 Task: Open a blank sheet, save the file as Aeroplane.pptx Insert a picture of 'Aeroplane'with name  ' Aeroplane.png ' Change shape height to 6.5 select the picture and style 'double frame'with picture border color green
Action: Mouse moved to (259, 88)
Screenshot: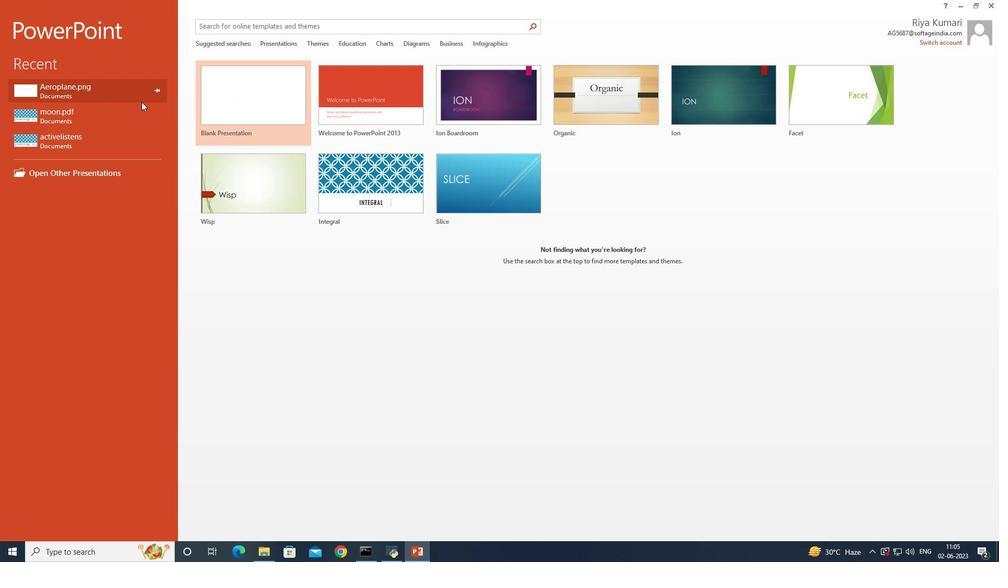 
Action: Mouse pressed left at (259, 88)
Screenshot: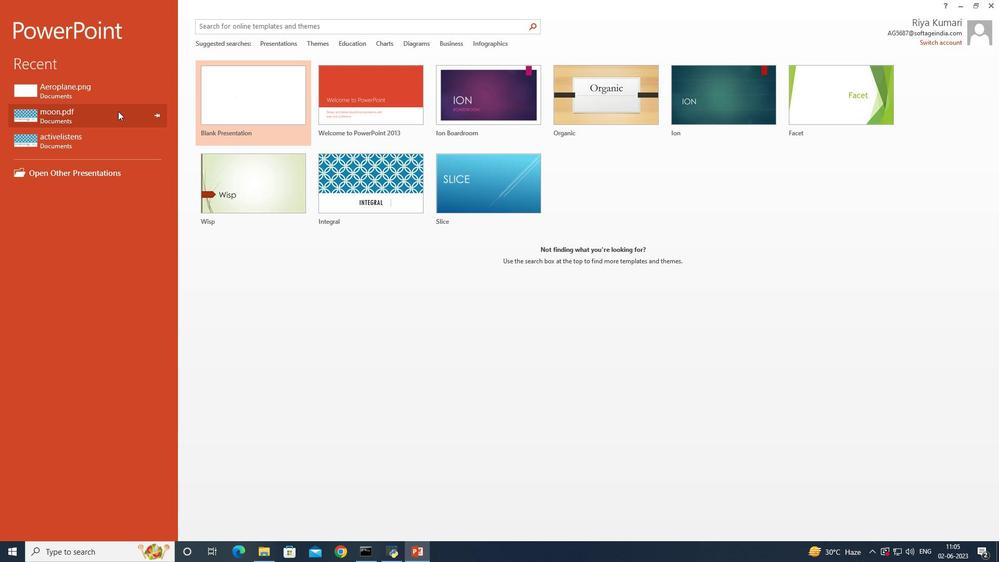 
Action: Mouse moved to (98, 53)
Screenshot: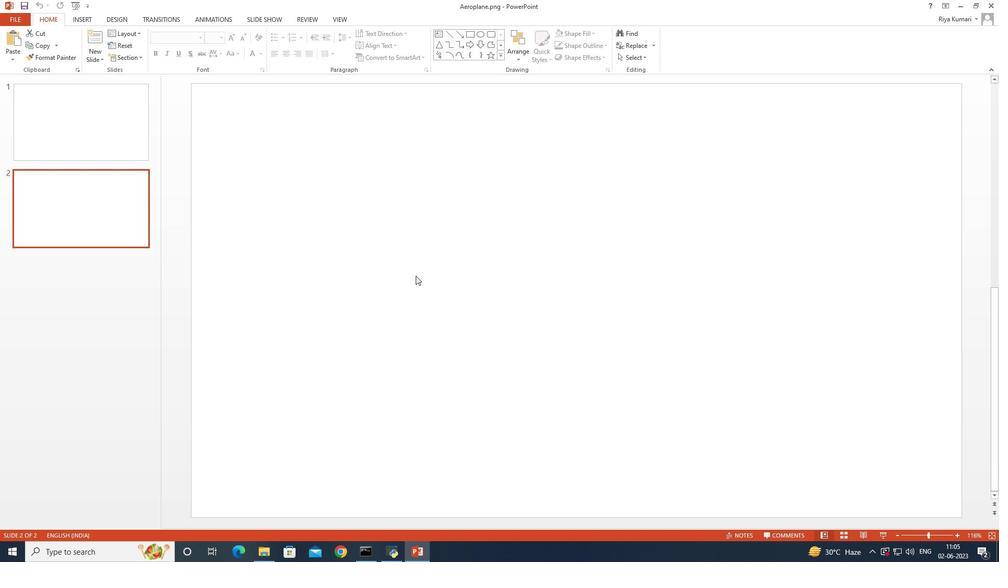 
Action: Mouse pressed left at (98, 53)
Screenshot: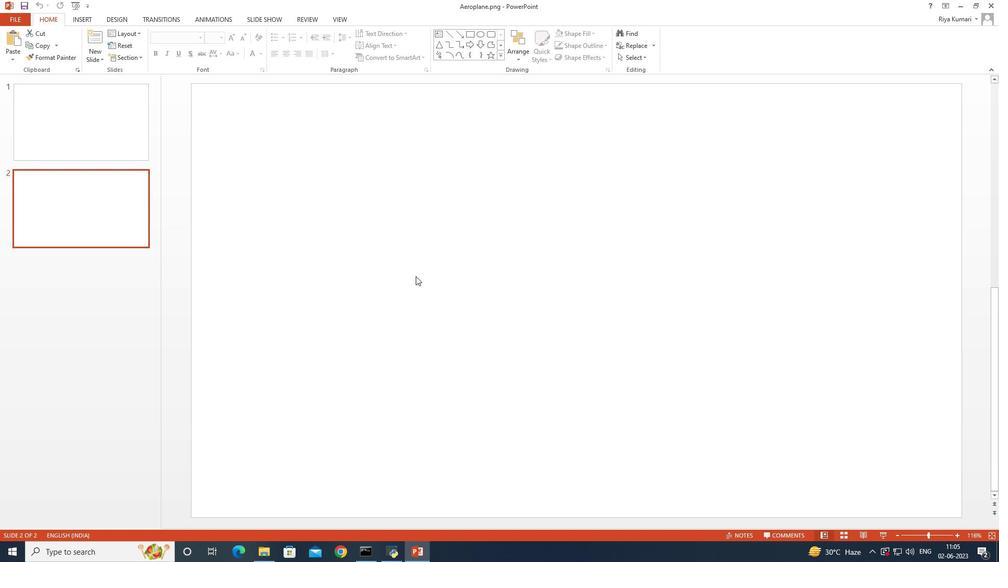 
Action: Mouse moved to (118, 187)
Screenshot: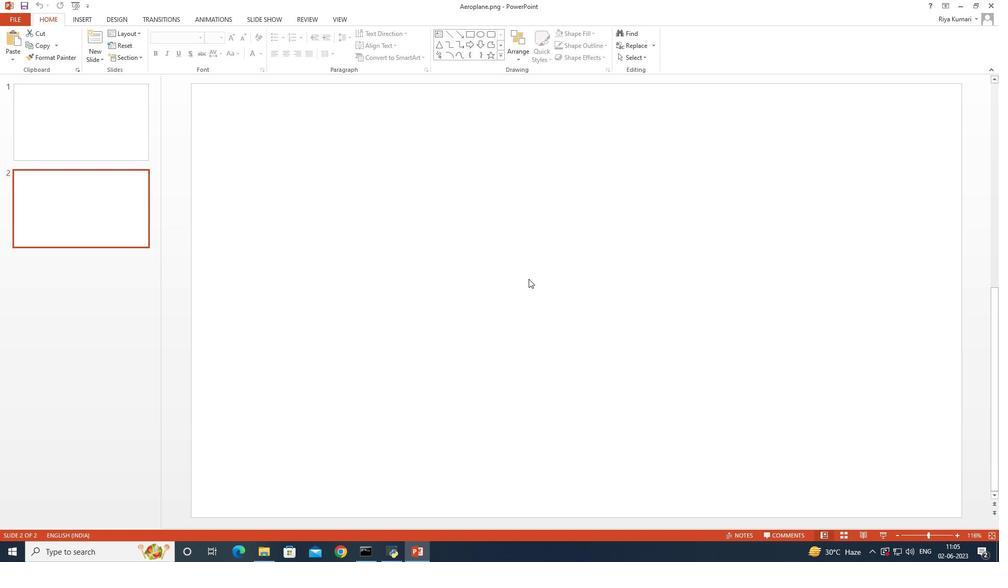 
Action: Mouse pressed left at (118, 187)
Screenshot: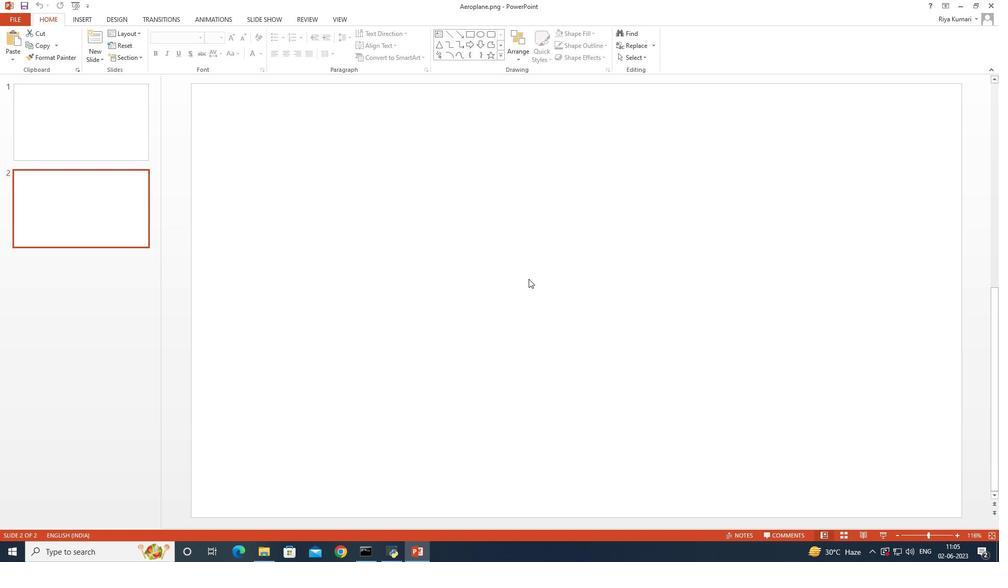 
Action: Mouse moved to (330, 167)
Screenshot: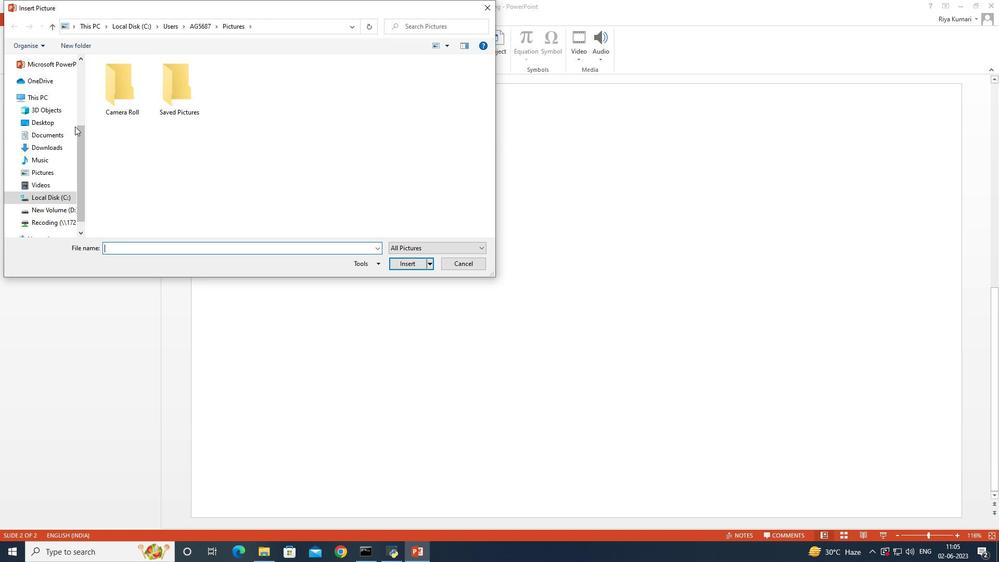 
Action: Key pressed ctrl+S
Screenshot: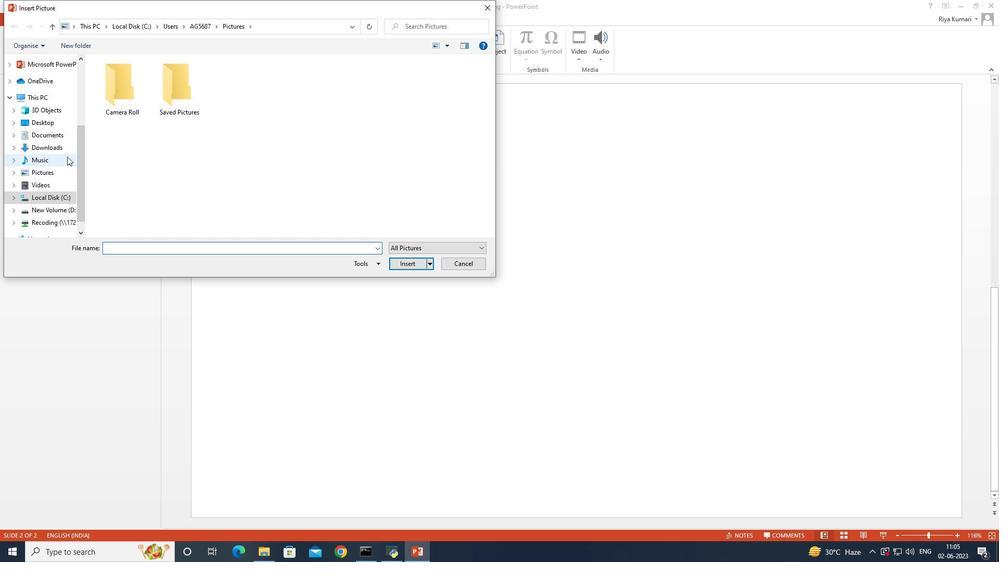 
Action: Mouse moved to (268, 111)
Screenshot: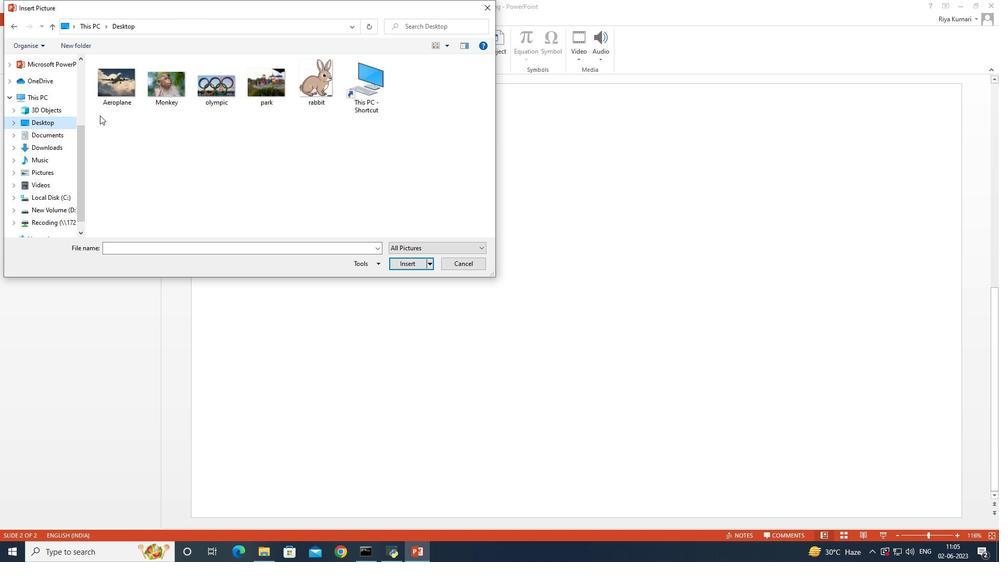 
Action: Mouse pressed left at (268, 111)
Screenshot: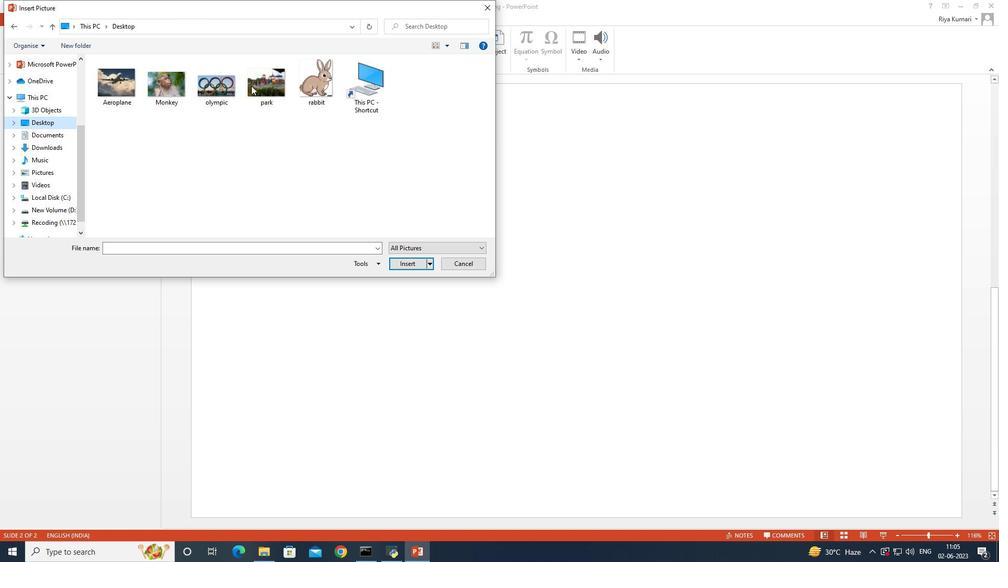 
Action: Mouse moved to (275, 171)
Screenshot: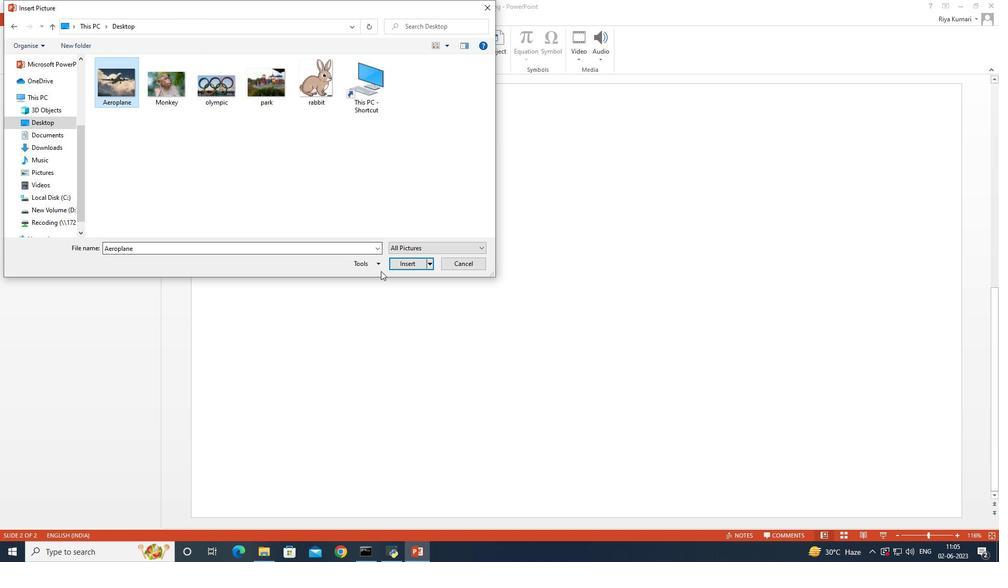 
Action: Key pressed <Key.shift>Aeroplane.png<Key.enter>
Screenshot: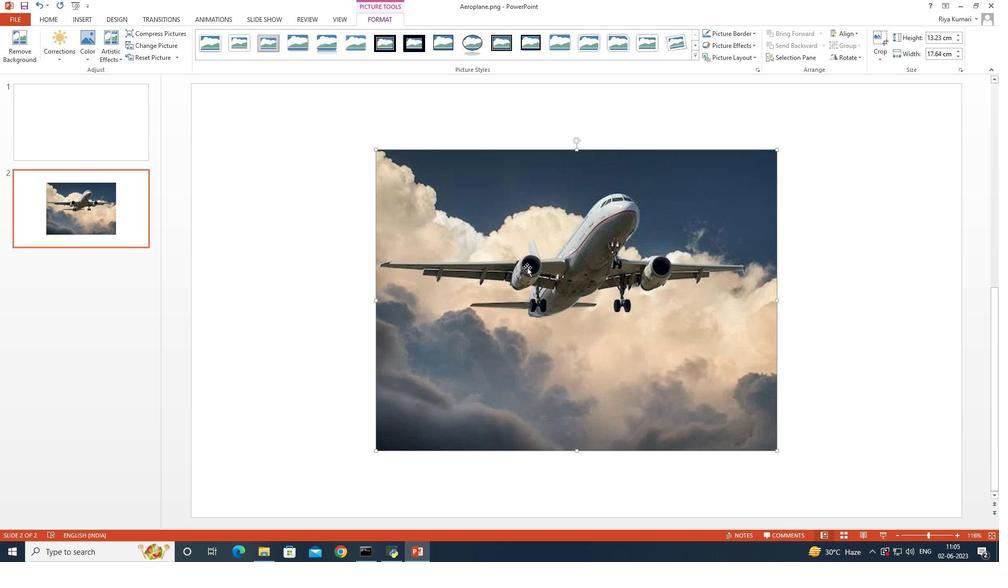 
Action: Mouse moved to (334, 550)
Screenshot: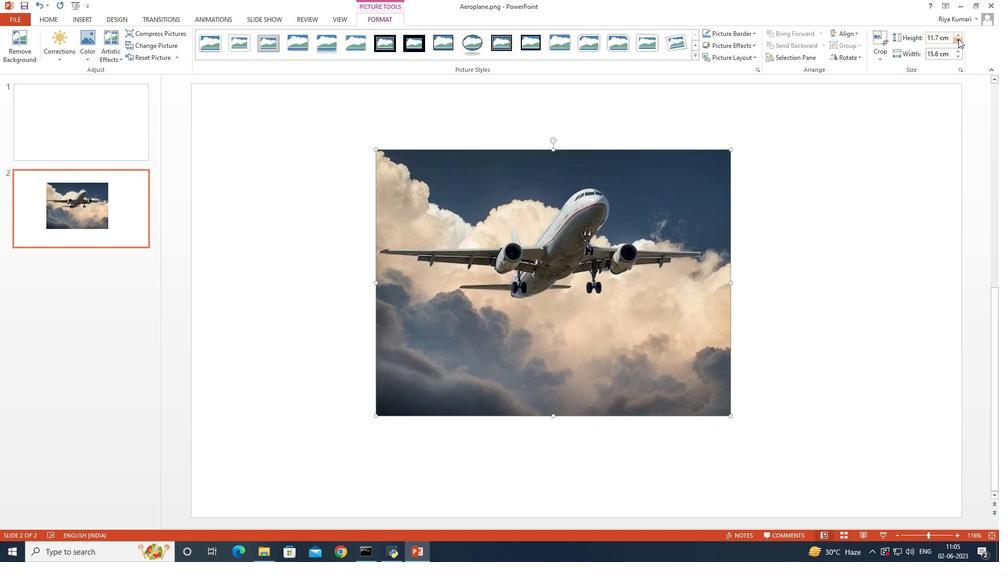 
Action: Mouse pressed left at (334, 550)
Screenshot: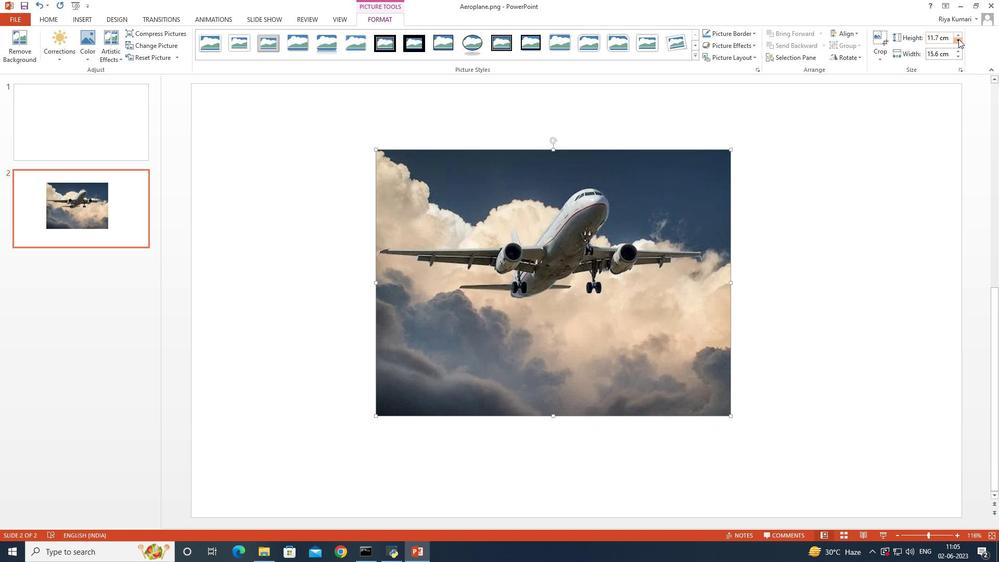 
Action: Mouse moved to (376, 316)
Screenshot: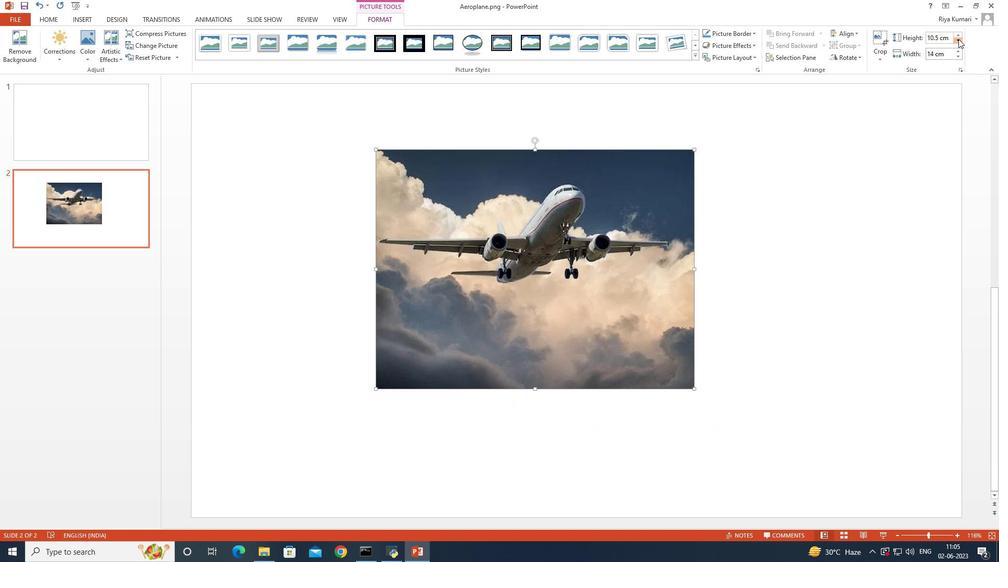 
Action: Mouse pressed left at (376, 316)
Screenshot: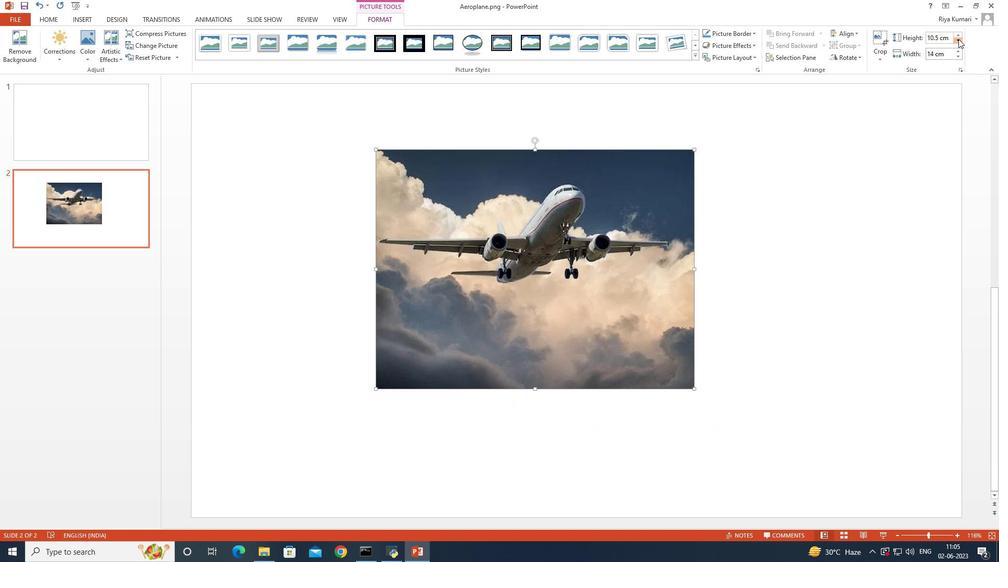 
Action: Mouse moved to (192, 22)
Screenshot: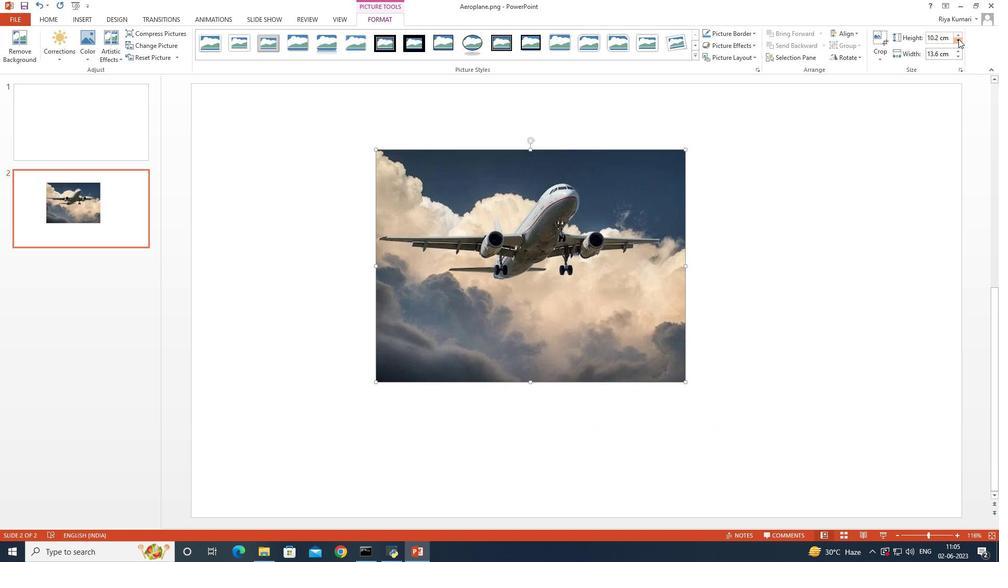 
Action: Mouse pressed left at (192, 22)
Screenshot: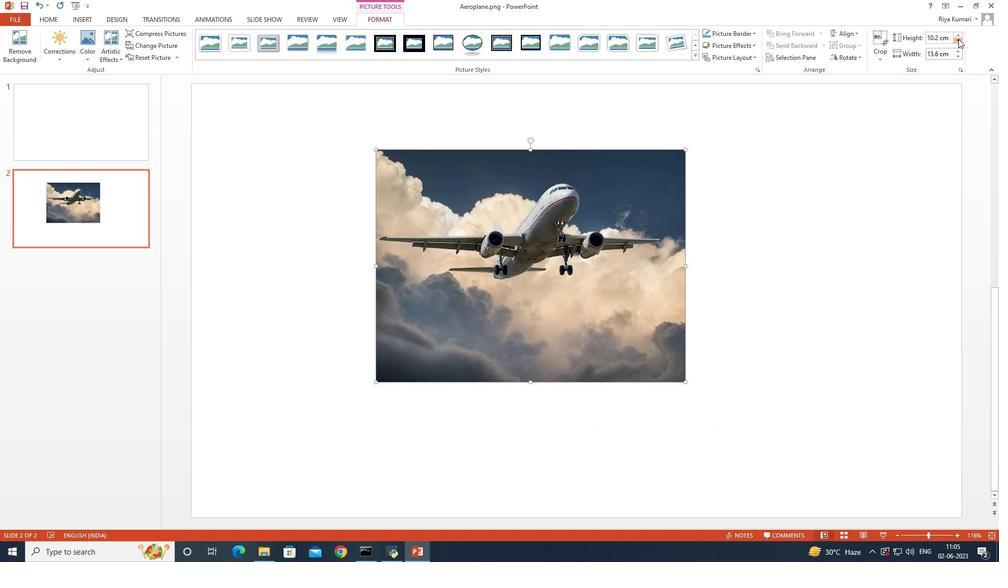 
Action: Mouse moved to (195, 24)
Screenshot: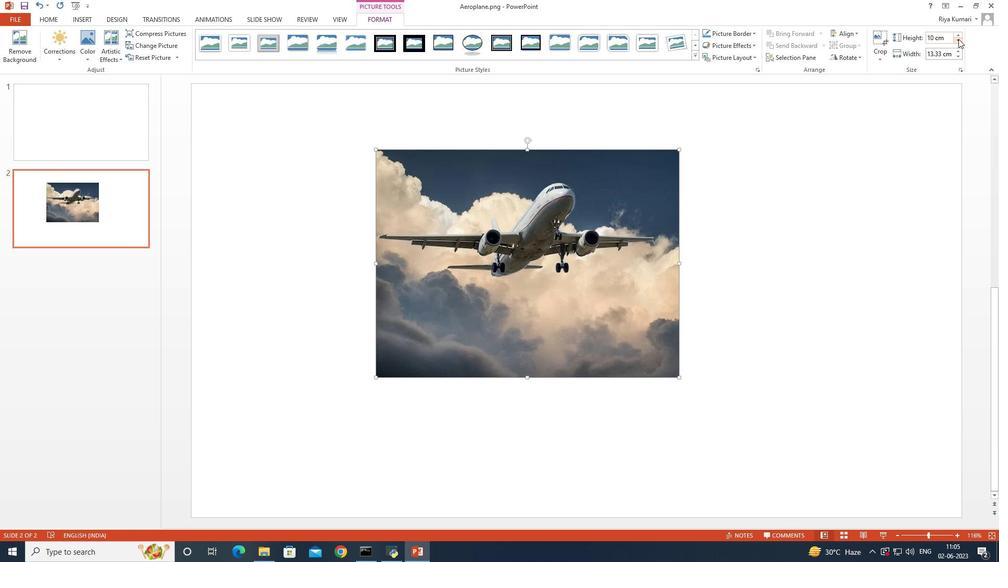 
Action: Key pressed <Key.shift>Aer
Screenshot: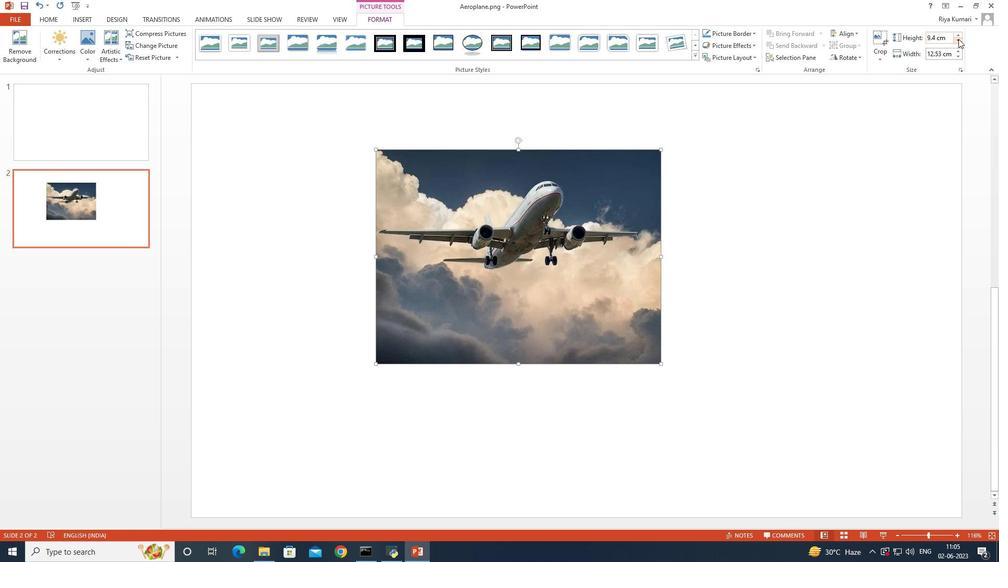 
Action: Mouse moved to (112, 90)
Screenshot: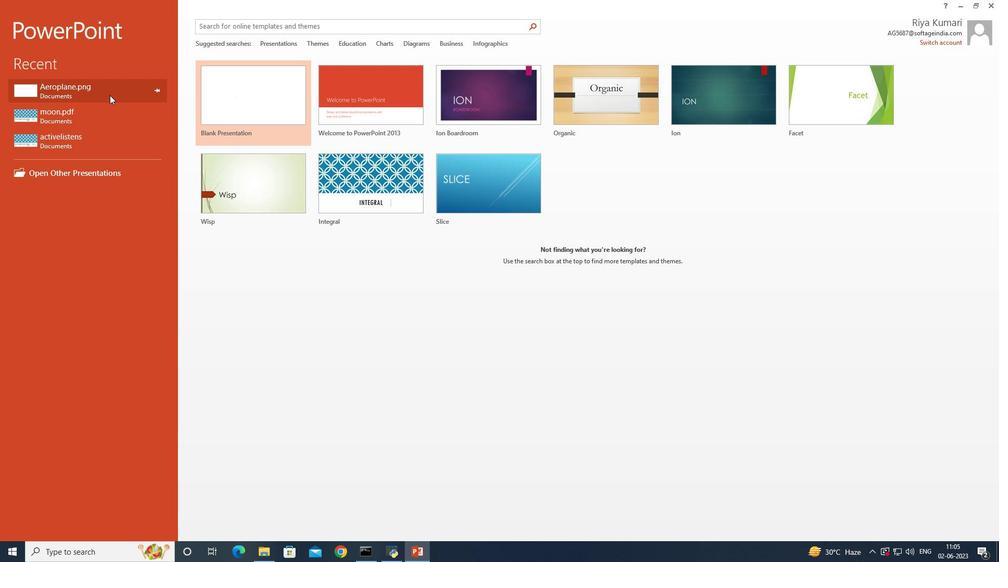 
Action: Mouse pressed left at (112, 90)
Screenshot: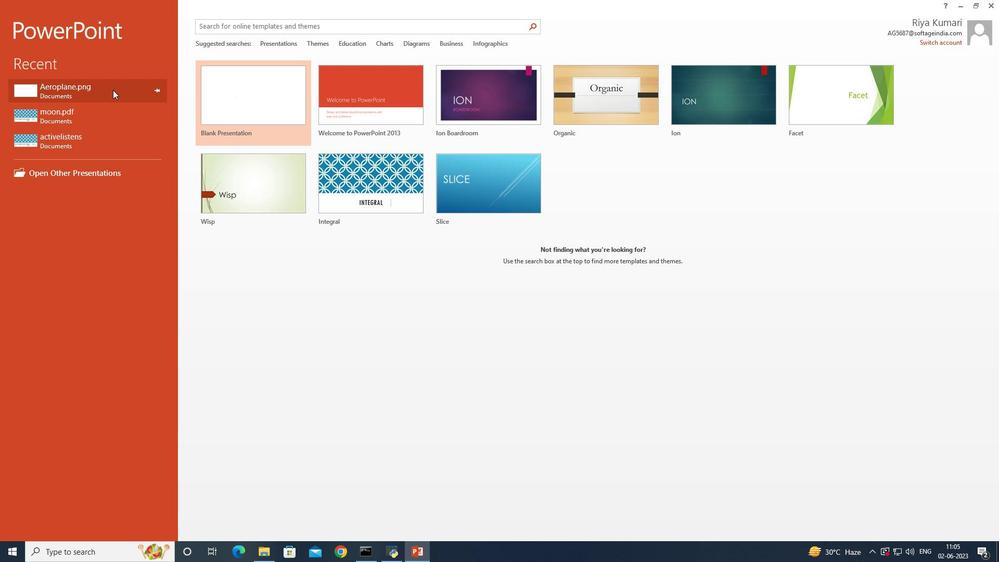 
Action: Mouse moved to (82, 187)
Screenshot: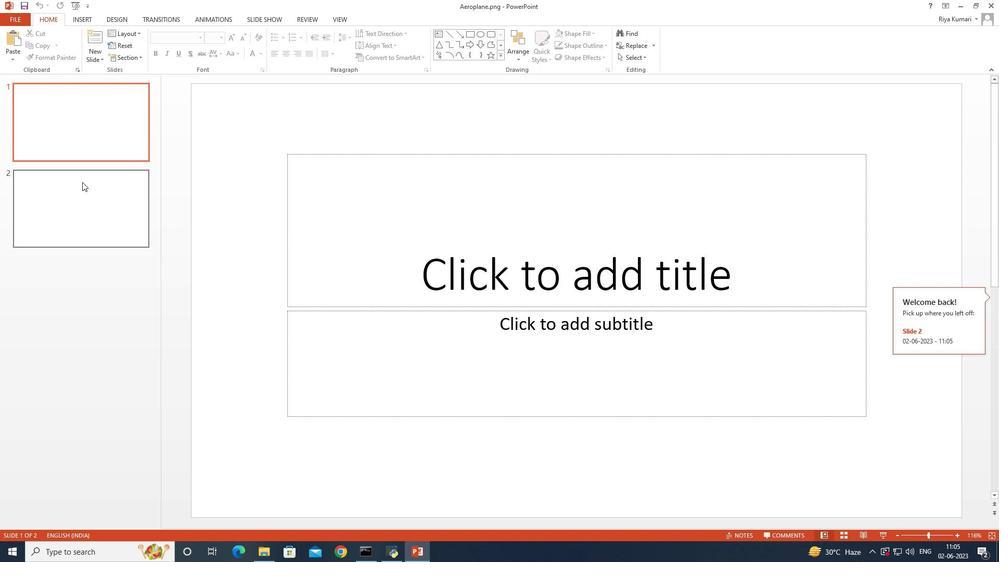
Action: Mouse pressed left at (82, 187)
Screenshot: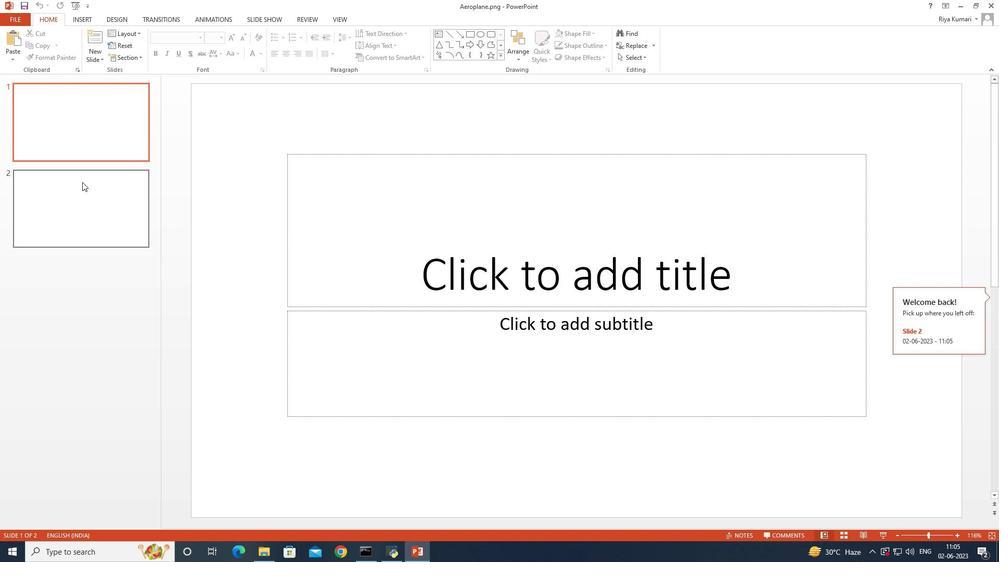 
Action: Mouse moved to (81, 22)
Screenshot: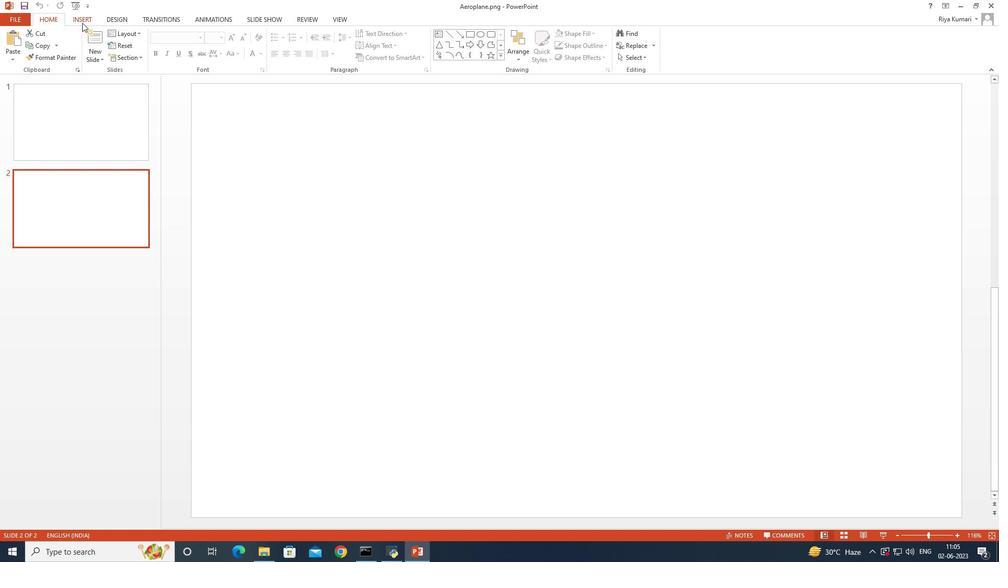 
Action: Mouse pressed left at (81, 22)
Screenshot: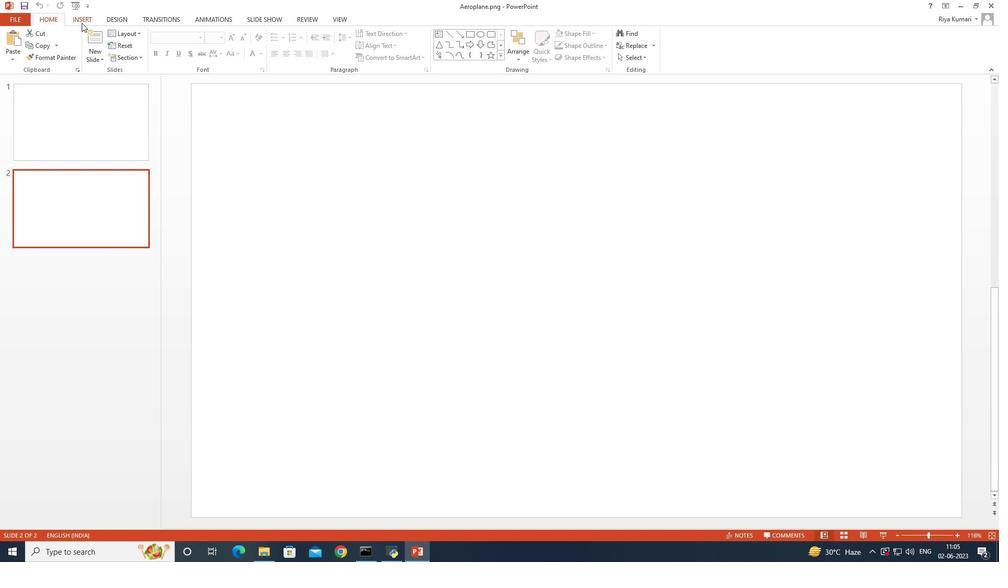 
Action: Mouse moved to (74, 50)
Screenshot: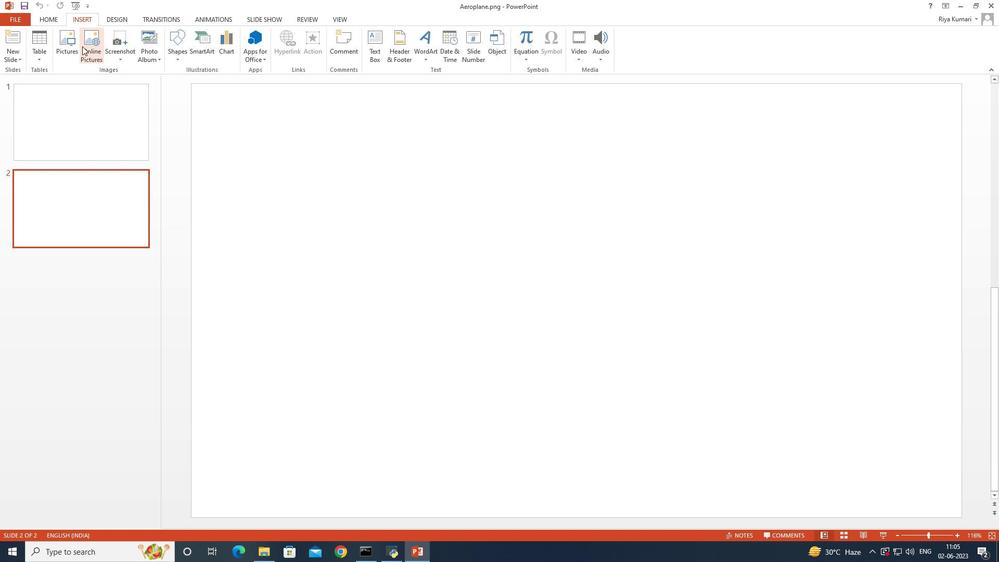 
Action: Mouse pressed left at (74, 50)
Screenshot: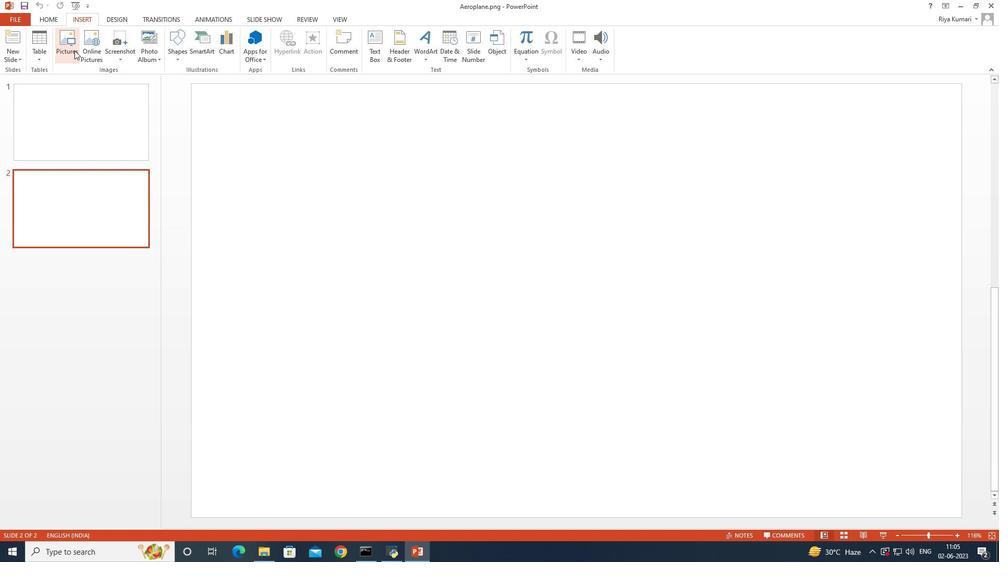 
Action: Mouse moved to (53, 123)
Screenshot: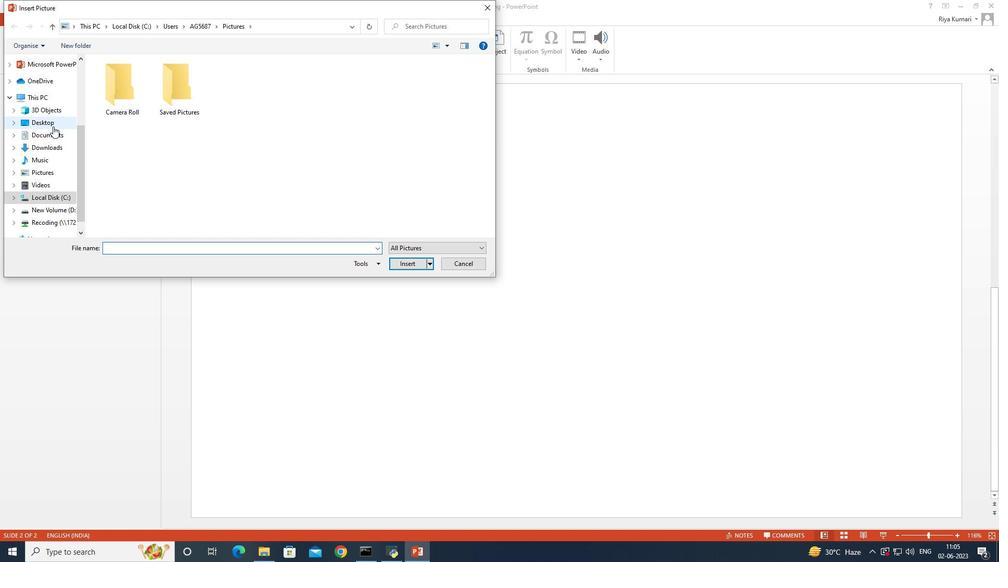 
Action: Mouse pressed left at (53, 123)
Screenshot: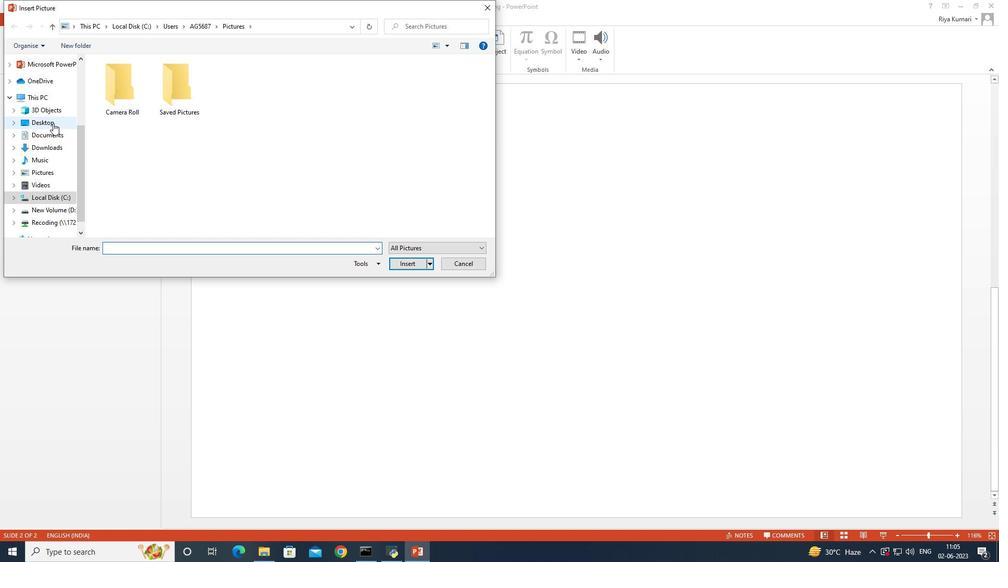 
Action: Mouse moved to (129, 90)
Screenshot: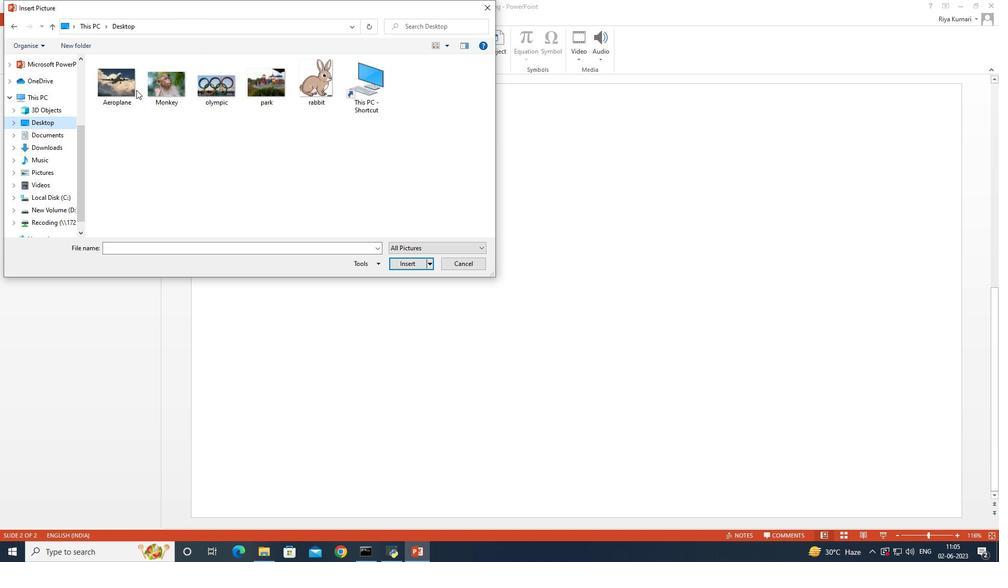 
Action: Mouse pressed left at (129, 90)
Screenshot: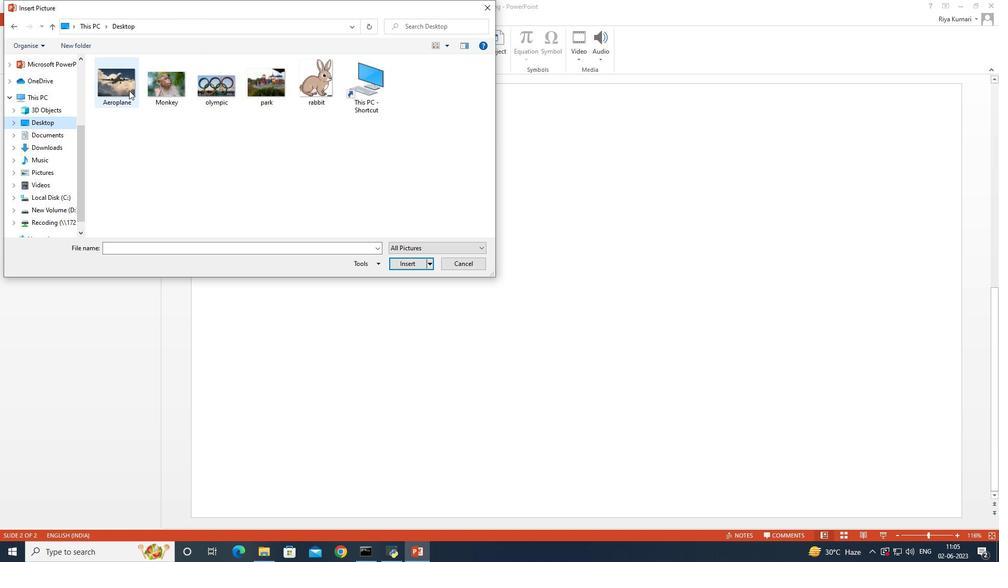 
Action: Mouse moved to (414, 263)
Screenshot: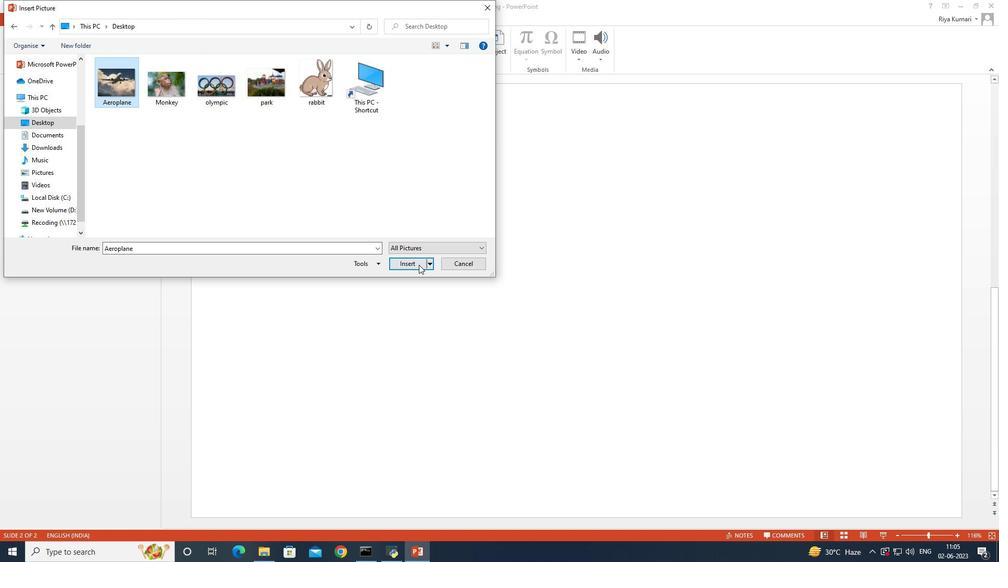 
Action: Mouse pressed left at (414, 263)
Screenshot: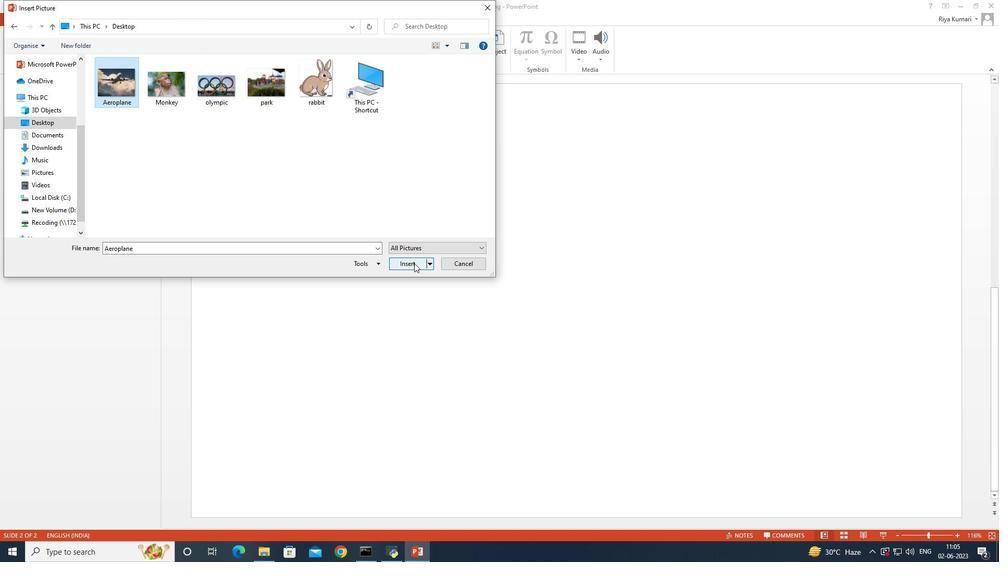 
Action: Mouse moved to (535, 269)
Screenshot: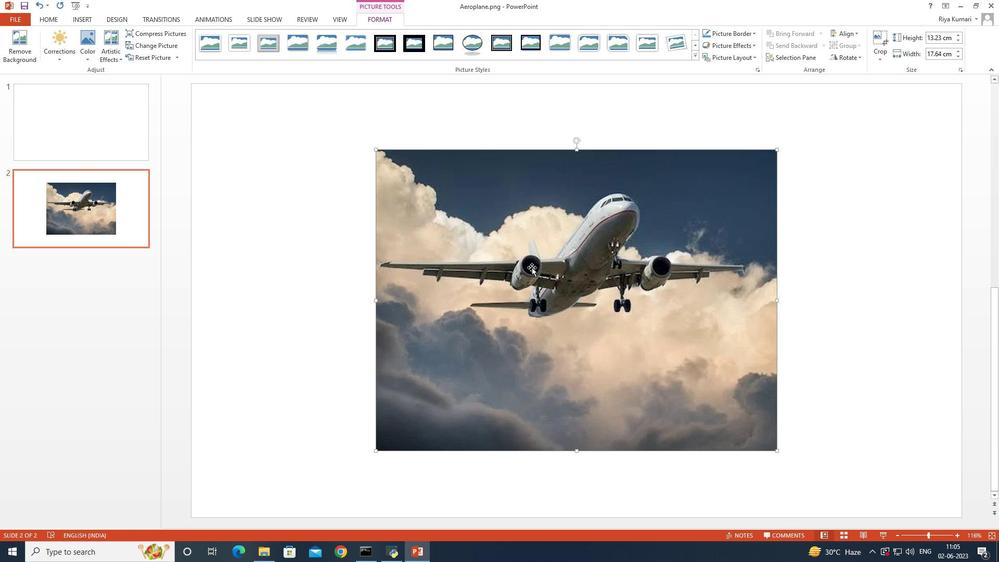 
Action: Mouse pressed left at (535, 269)
Screenshot: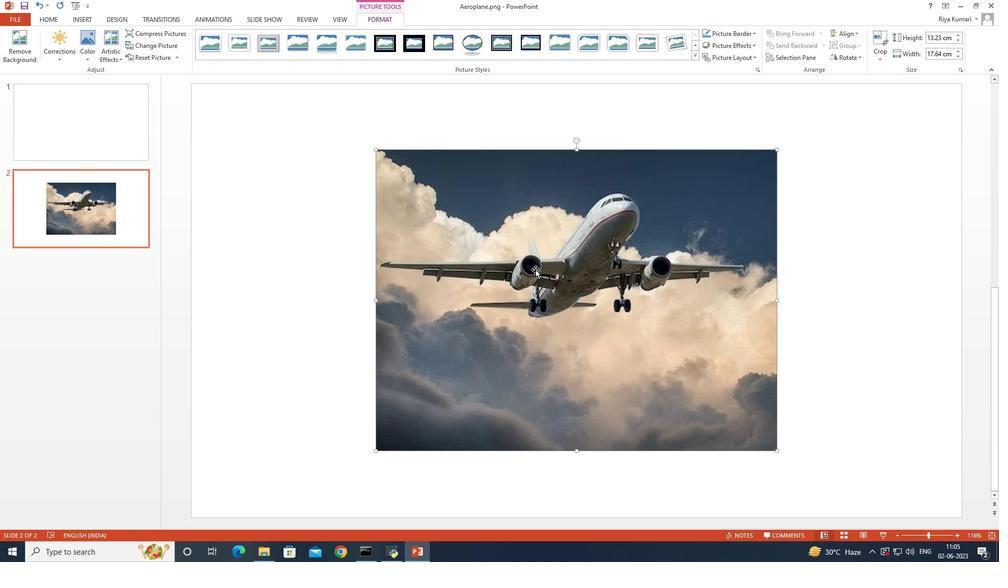 
Action: Mouse moved to (958, 39)
Screenshot: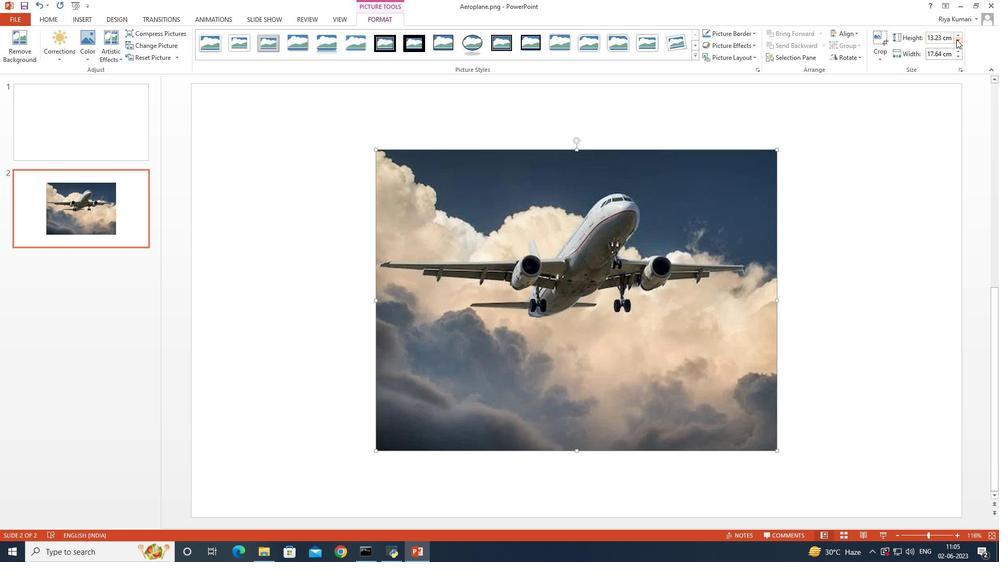 
Action: Mouse pressed left at (958, 39)
Screenshot: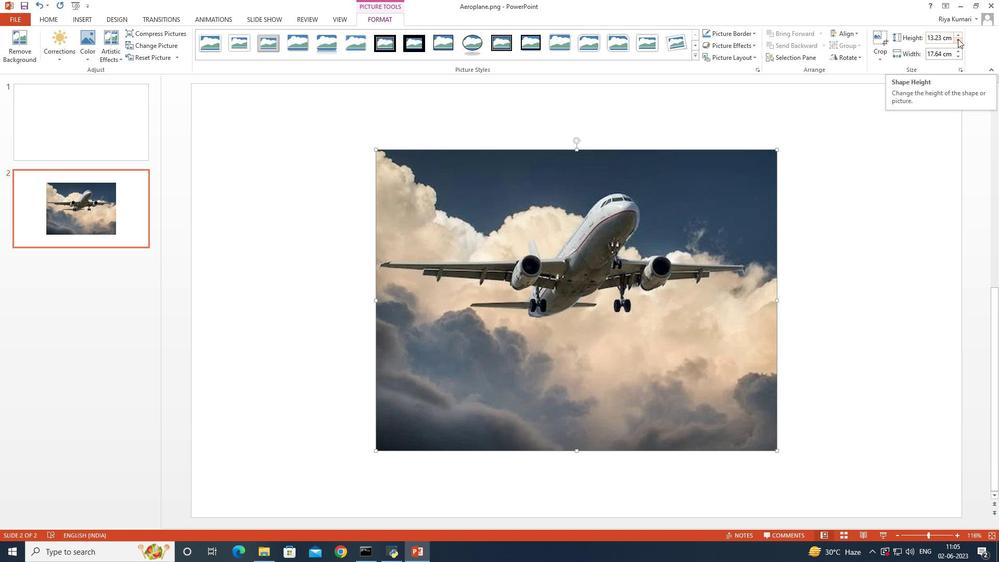 
Action: Mouse pressed left at (958, 39)
Screenshot: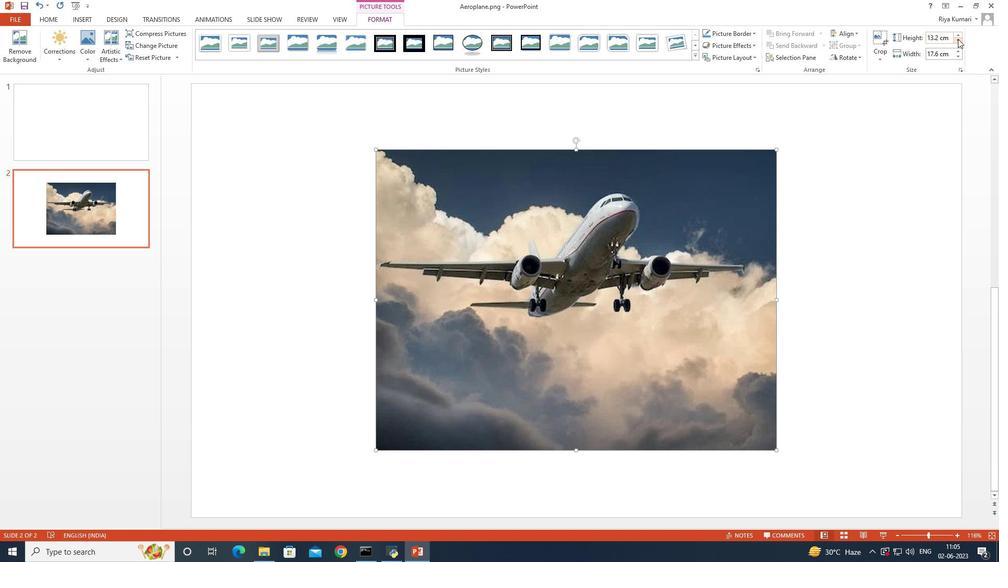 
Action: Mouse pressed left at (958, 39)
Screenshot: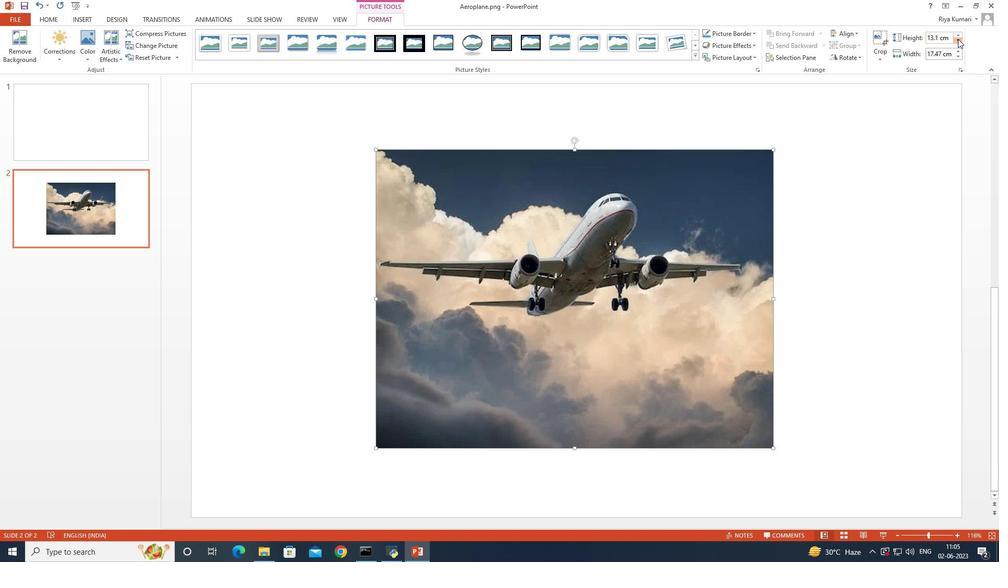 
Action: Mouse pressed left at (958, 39)
Screenshot: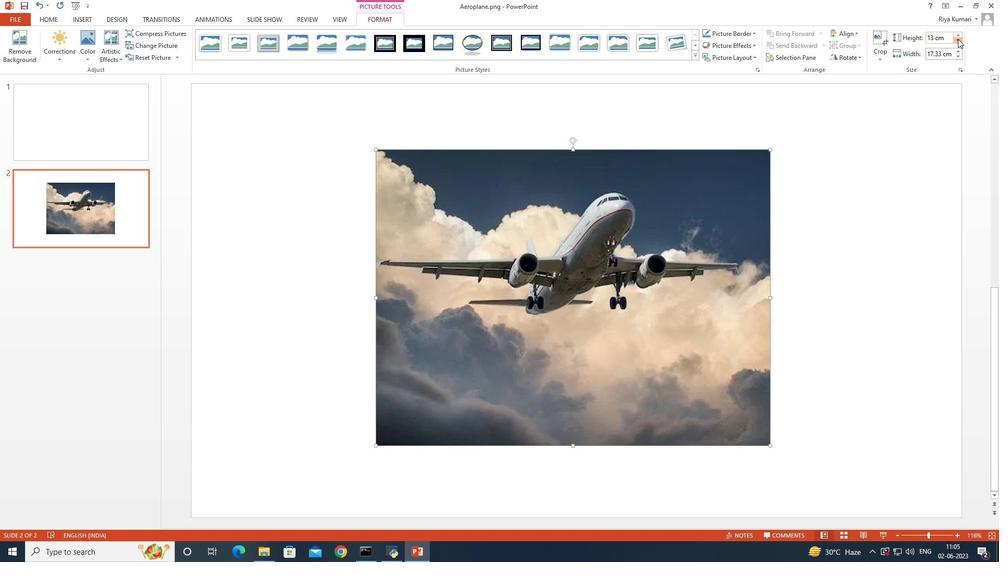 
Action: Mouse pressed left at (958, 39)
Screenshot: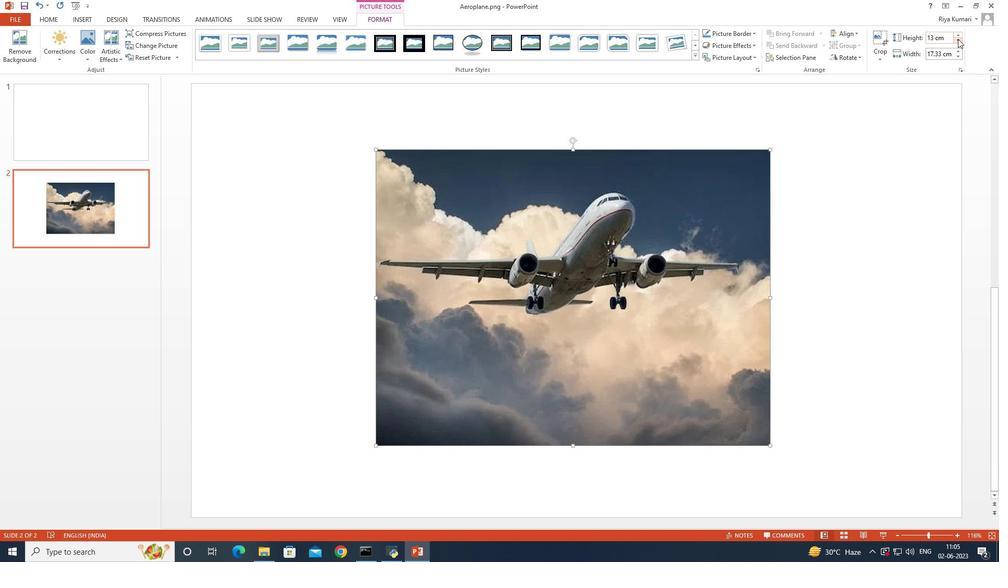 
Action: Mouse pressed left at (958, 39)
Screenshot: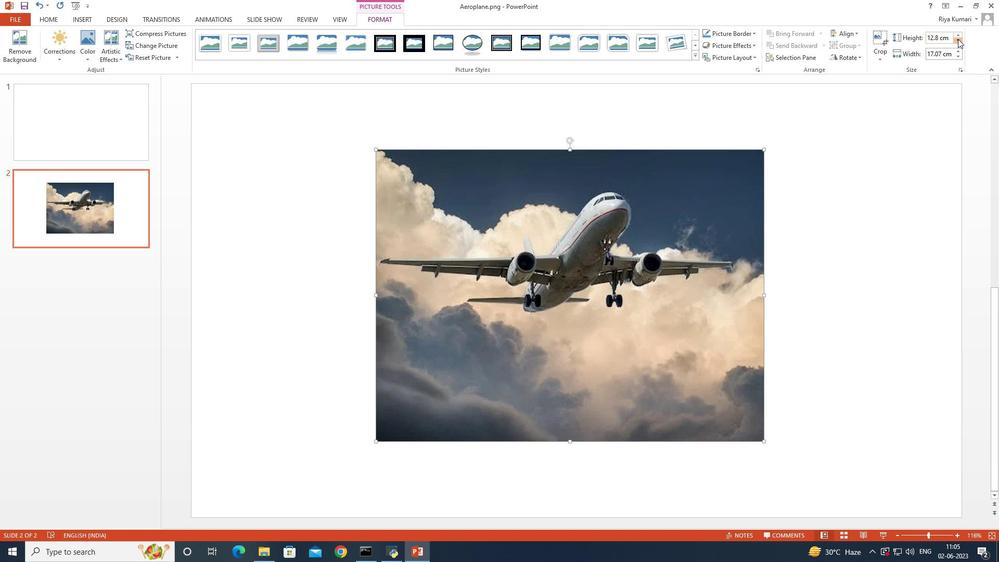 
Action: Mouse pressed left at (958, 39)
Screenshot: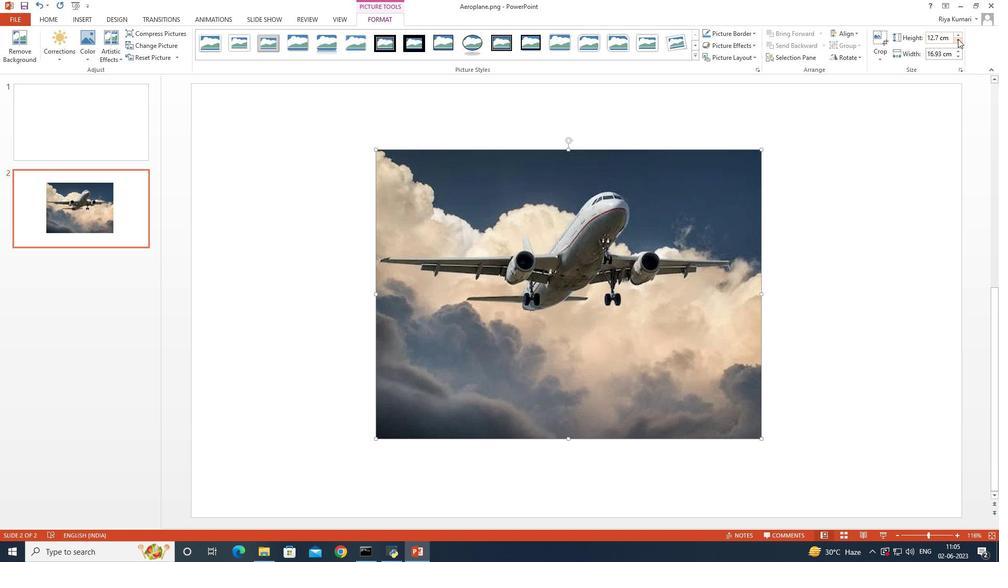 
Action: Mouse pressed left at (958, 39)
Screenshot: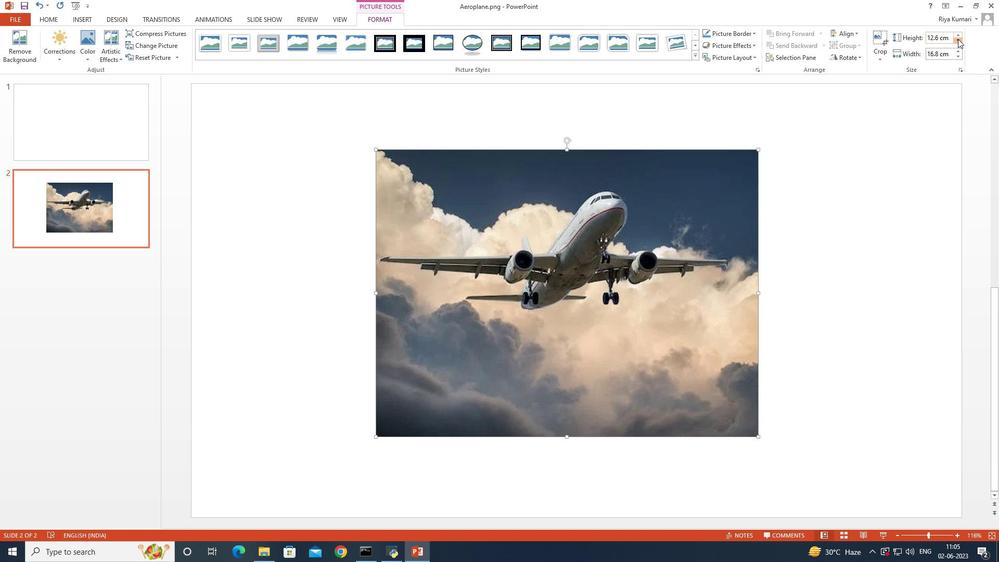 
Action: Mouse pressed left at (958, 39)
Screenshot: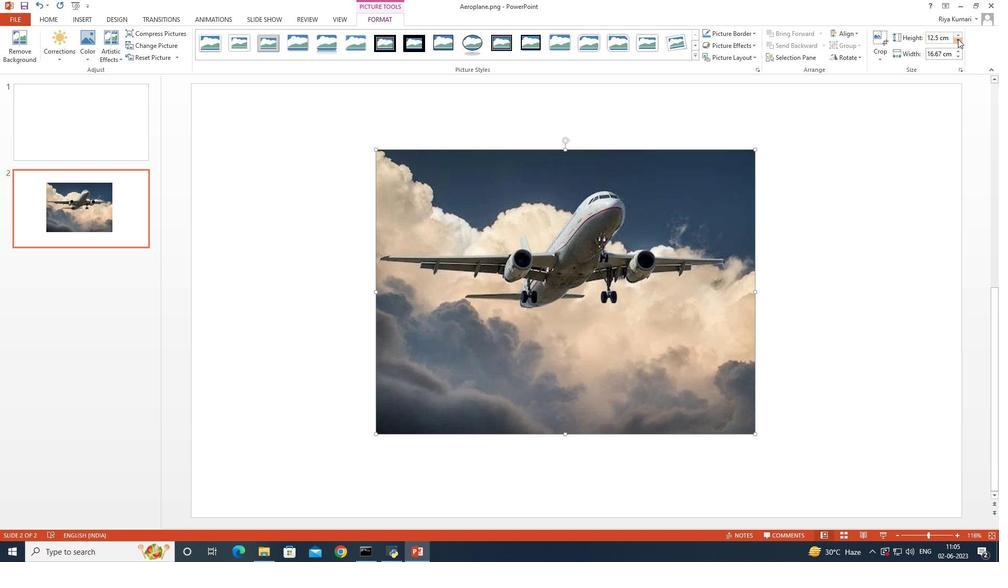 
Action: Mouse moved to (959, 39)
Screenshot: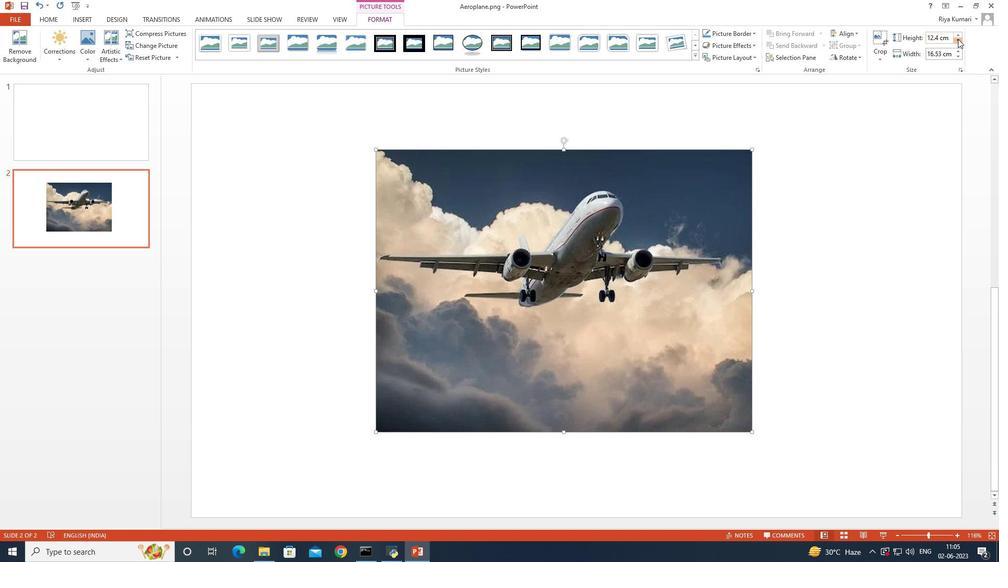 
Action: Mouse pressed left at (959, 39)
Screenshot: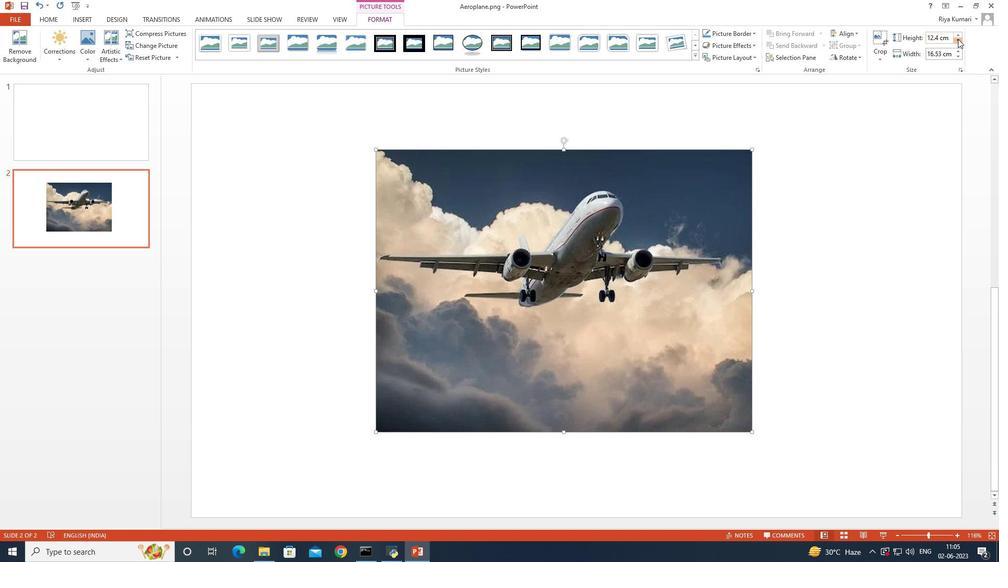 
Action: Mouse pressed left at (959, 39)
Screenshot: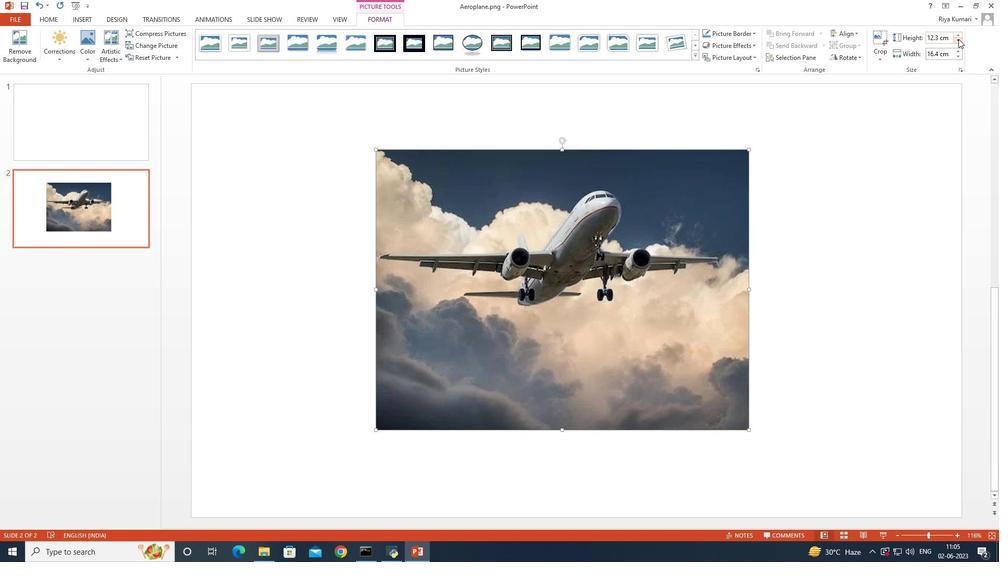 
Action: Mouse pressed left at (959, 39)
Screenshot: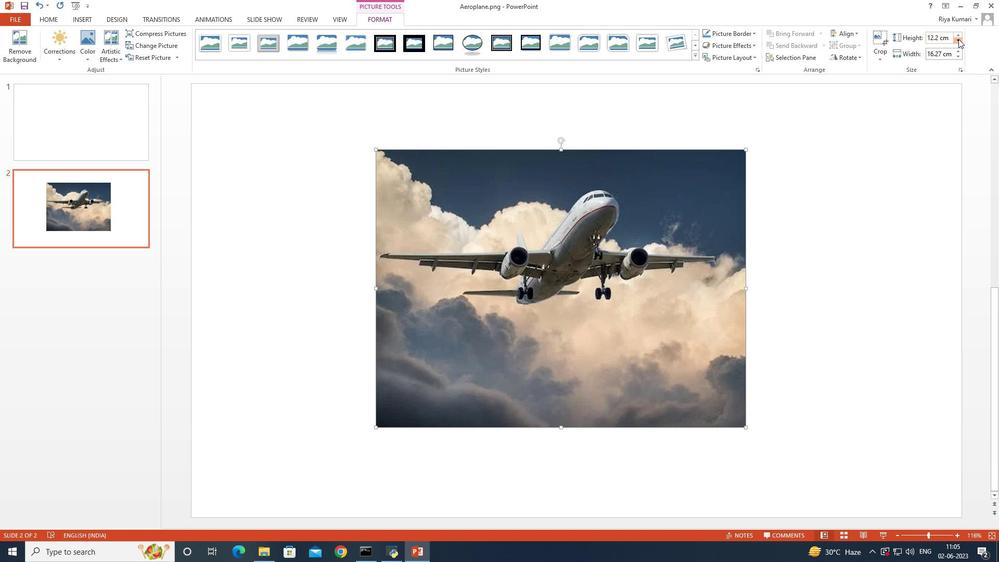 
Action: Mouse pressed left at (959, 39)
Screenshot: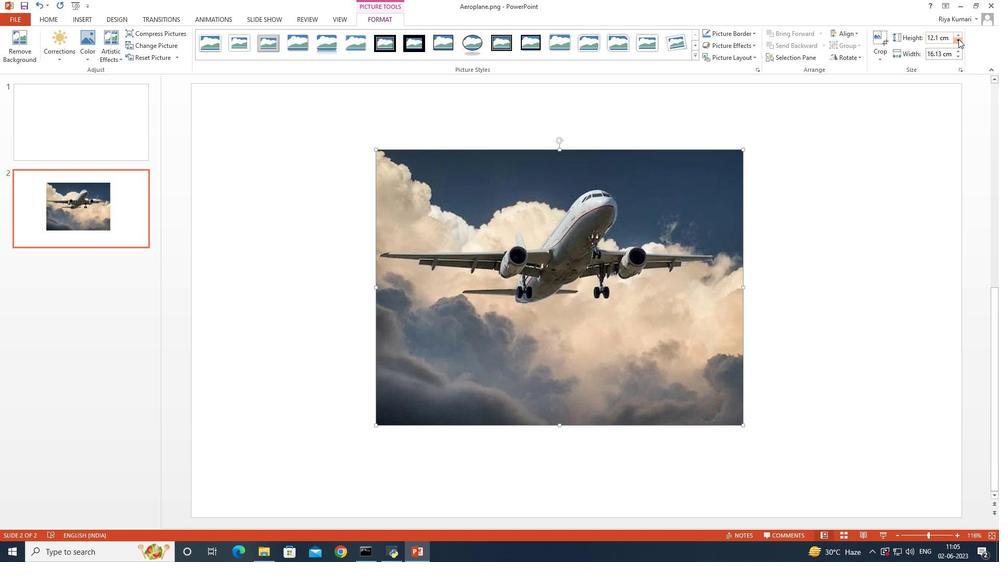 
Action: Mouse pressed left at (959, 39)
Screenshot: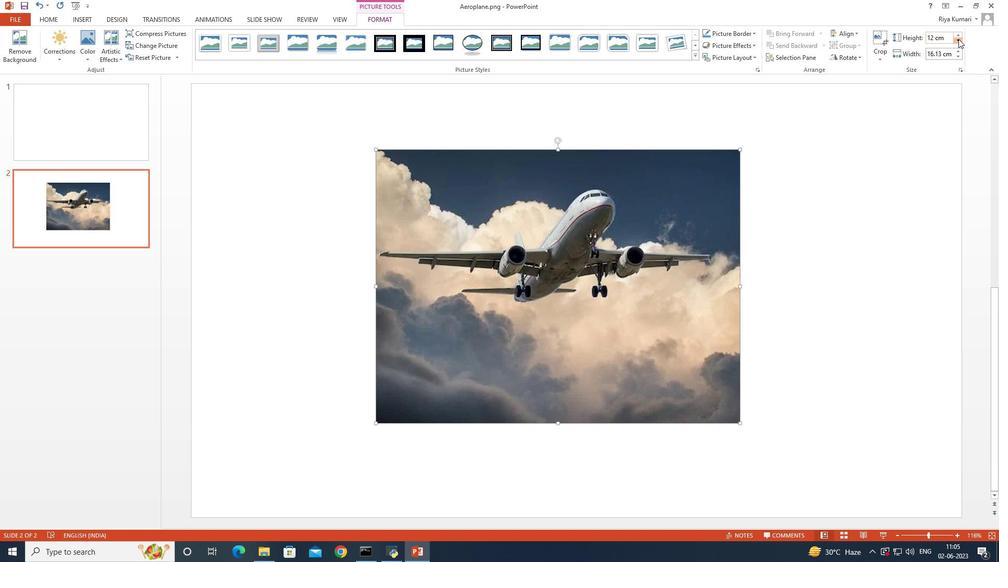 
Action: Mouse pressed left at (959, 39)
Screenshot: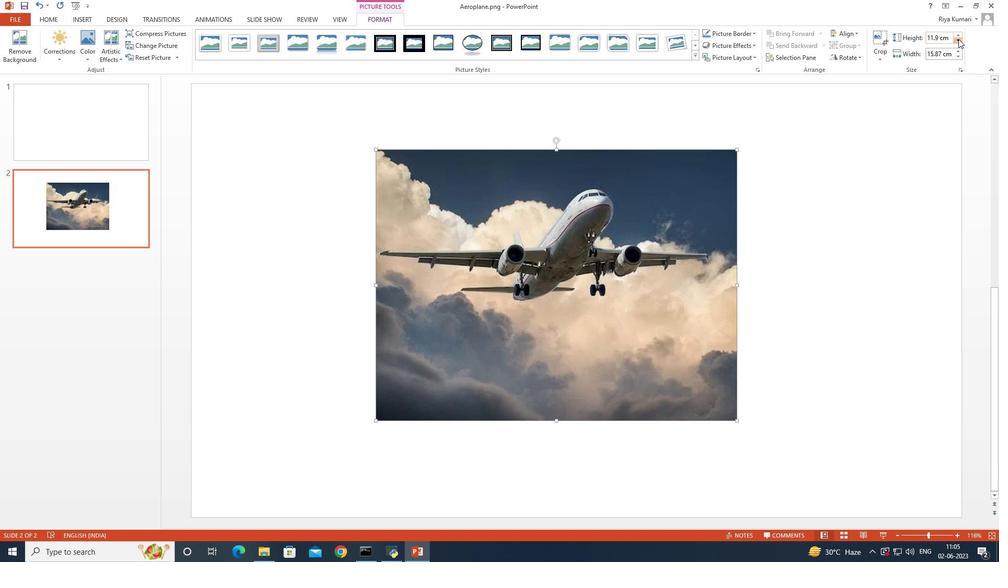 
Action: Mouse pressed left at (959, 39)
Screenshot: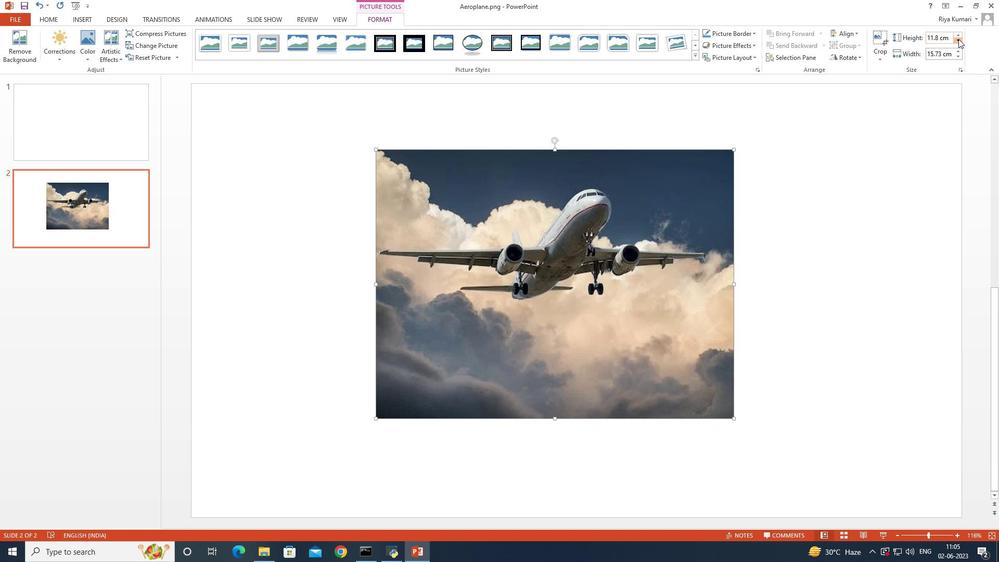 
Action: Mouse pressed left at (959, 39)
Screenshot: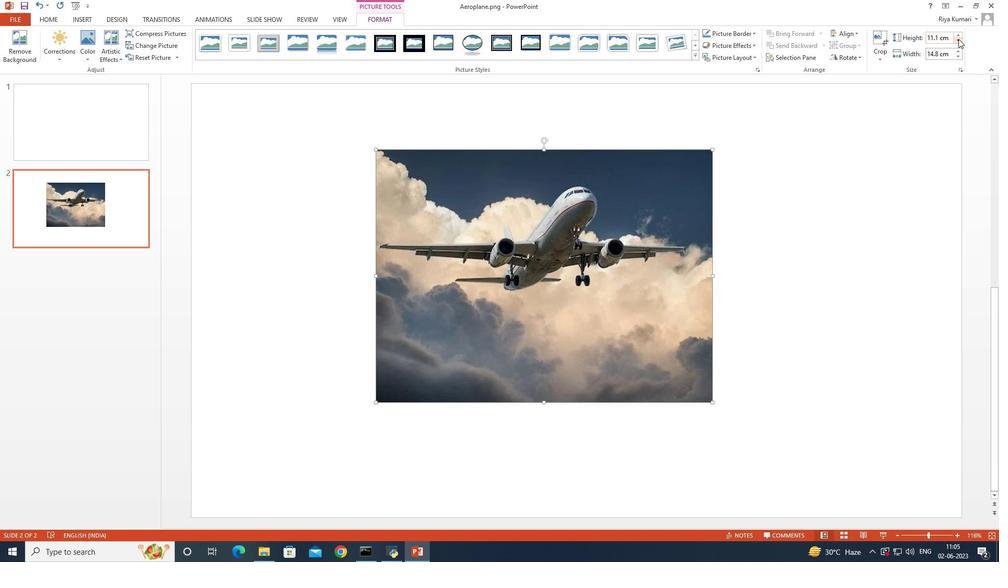
Action: Mouse pressed left at (959, 39)
Screenshot: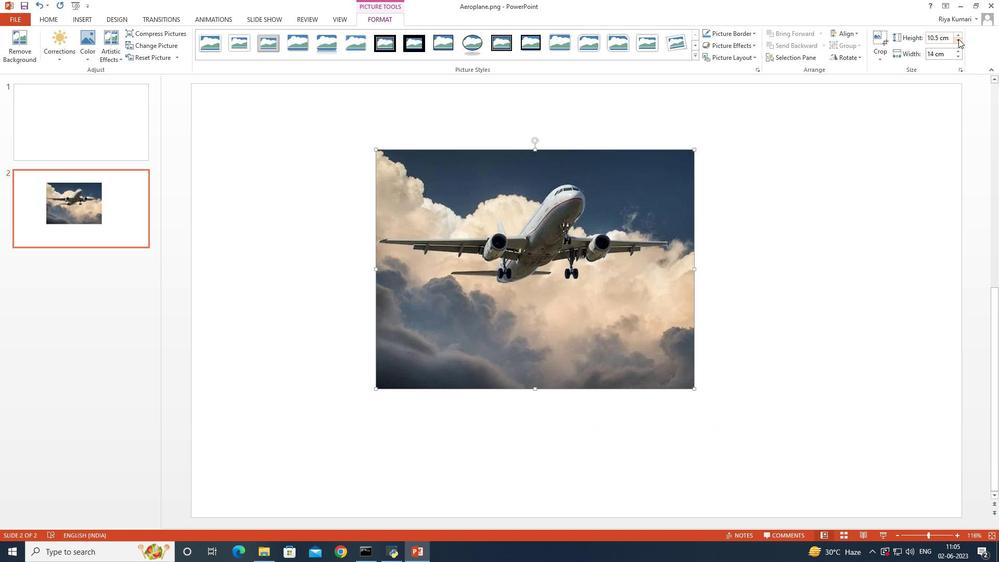 
Action: Mouse pressed left at (959, 39)
Screenshot: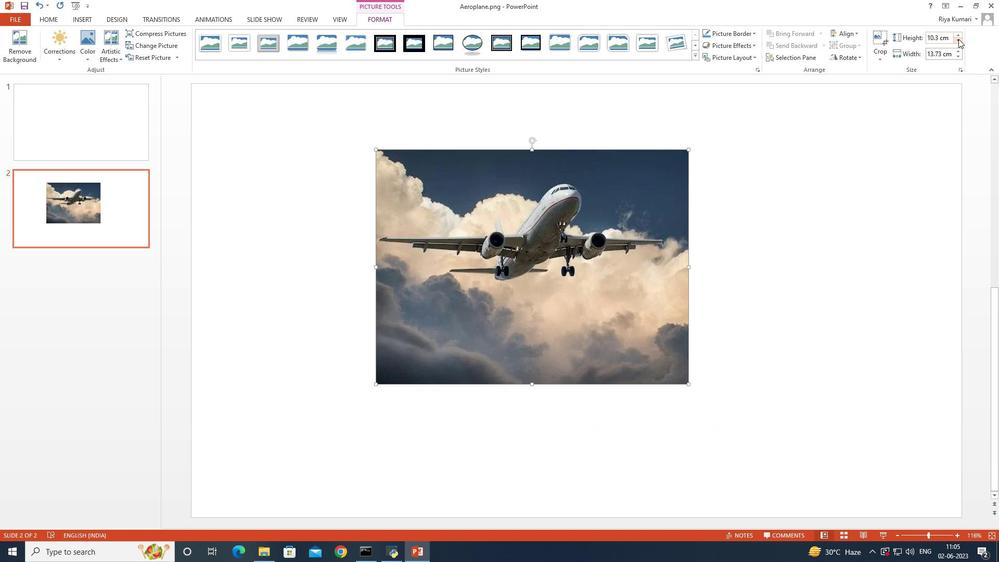 
Action: Mouse pressed left at (959, 39)
Screenshot: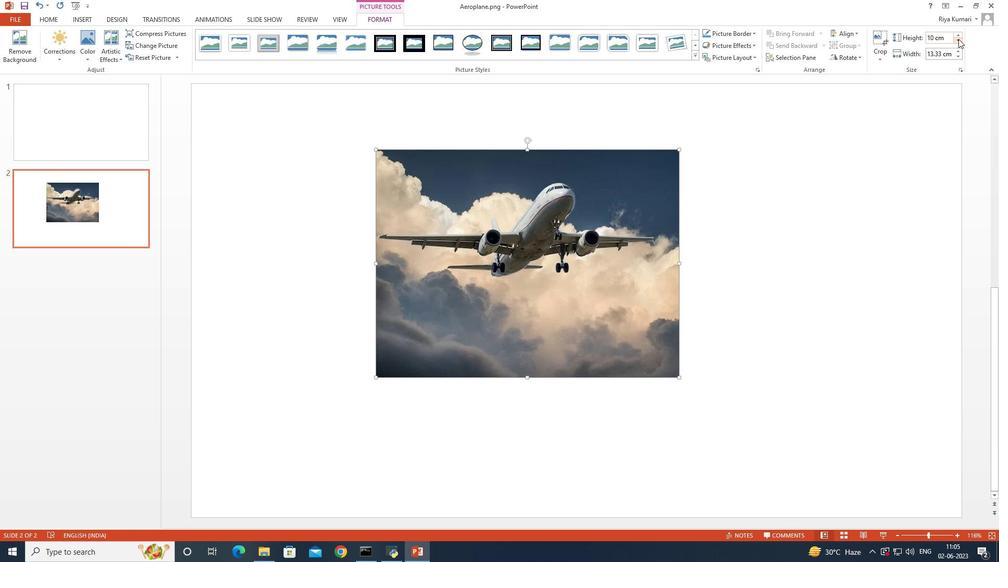 
Action: Mouse pressed left at (959, 39)
Screenshot: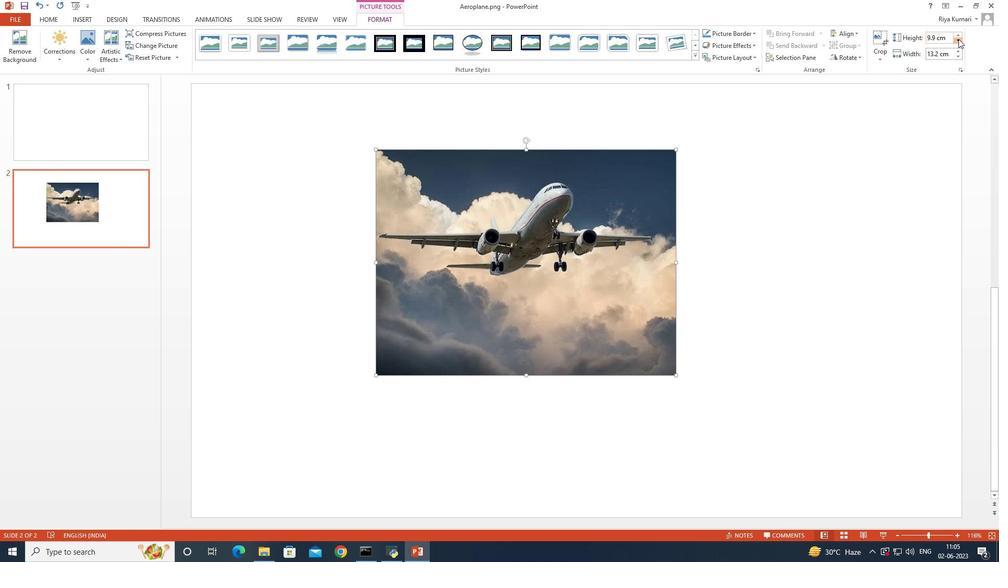 
Action: Mouse pressed left at (959, 39)
Screenshot: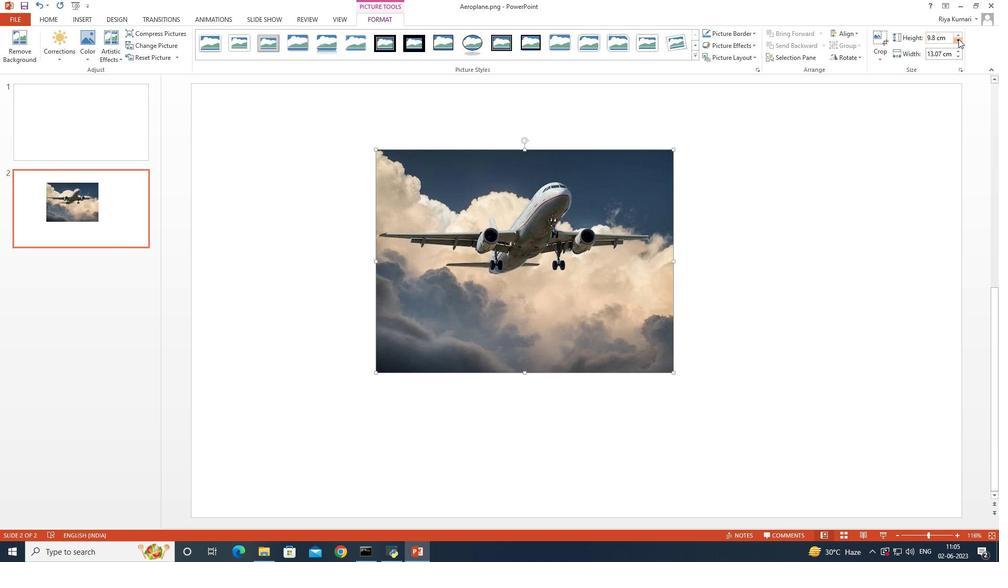 
Action: Mouse pressed left at (959, 39)
Screenshot: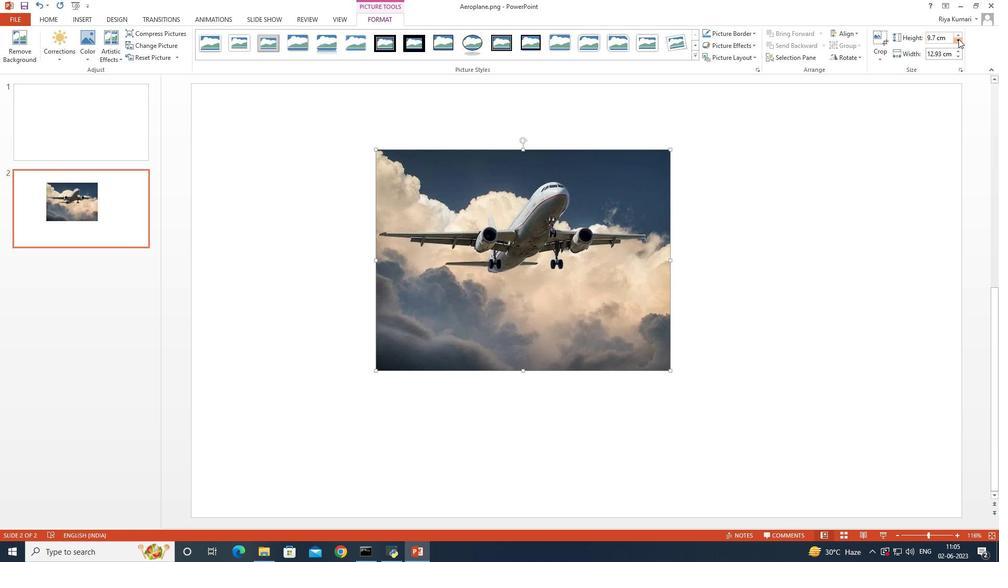 
Action: Mouse pressed left at (959, 39)
Screenshot: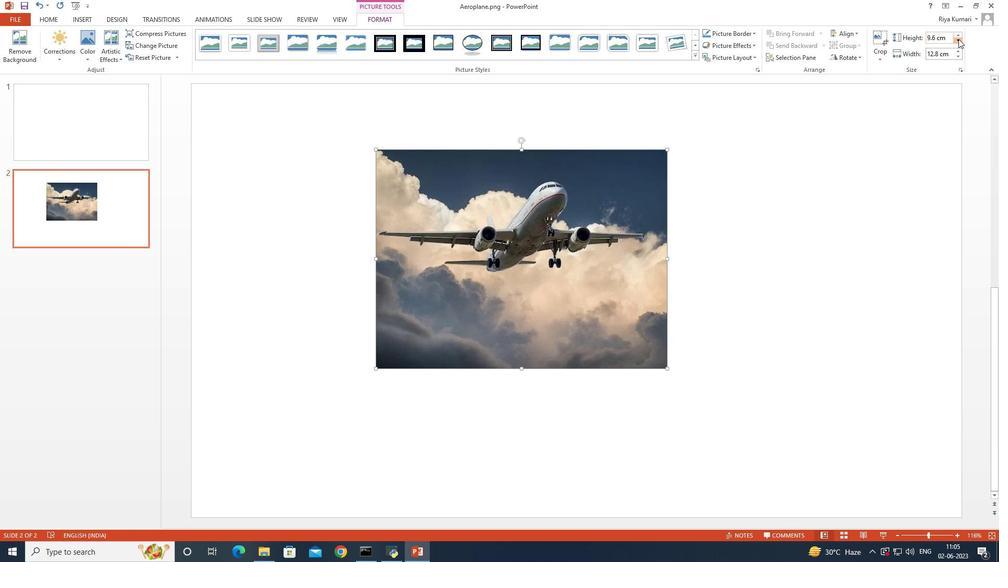 
Action: Mouse pressed left at (959, 39)
Screenshot: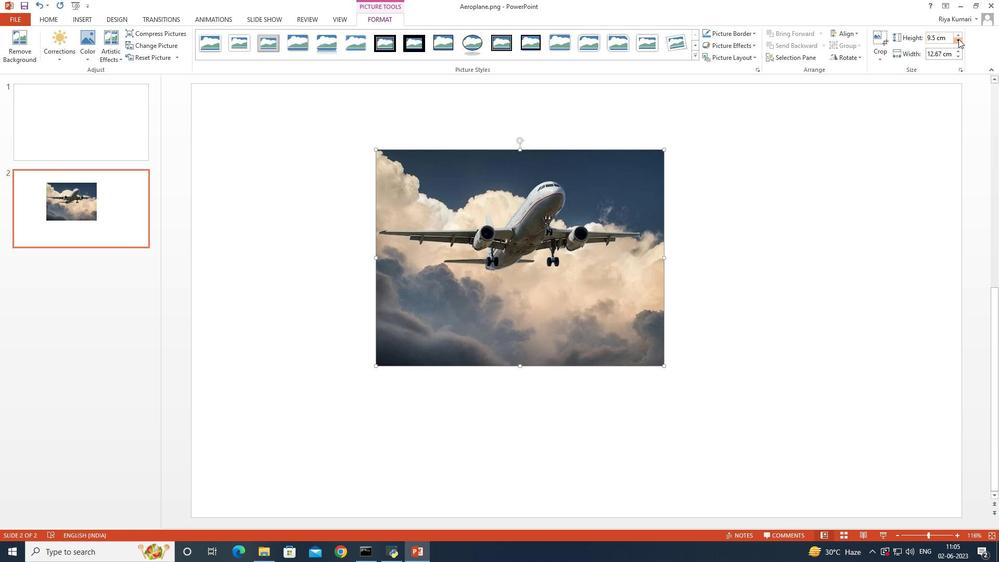 
Action: Mouse pressed left at (959, 39)
Screenshot: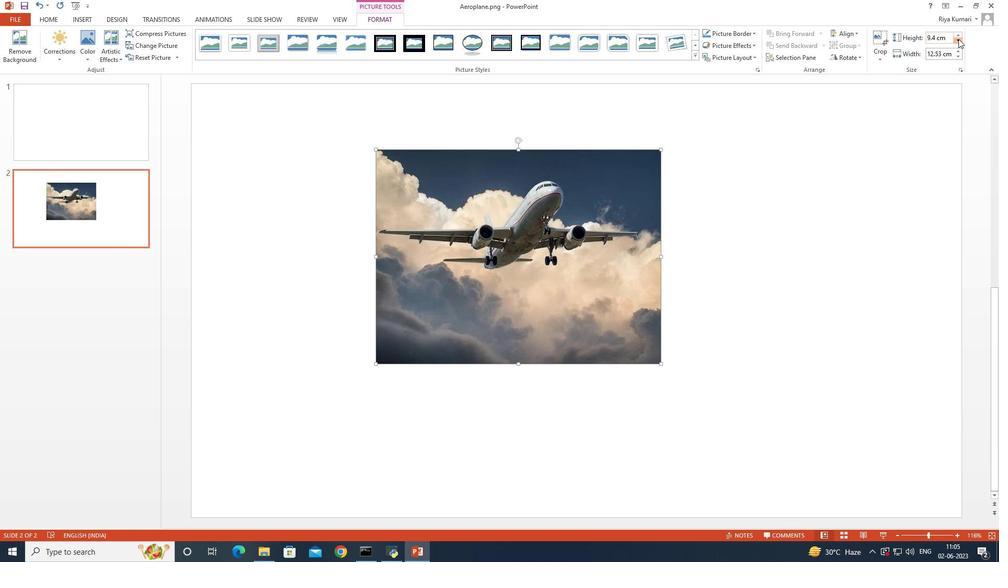 
Action: Mouse pressed left at (959, 39)
Screenshot: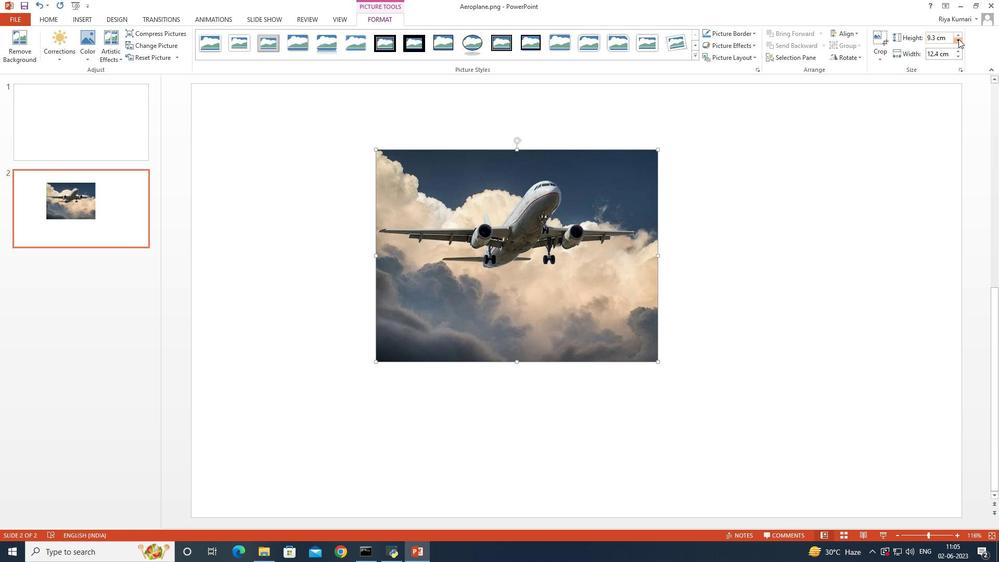 
Action: Mouse pressed left at (959, 39)
Screenshot: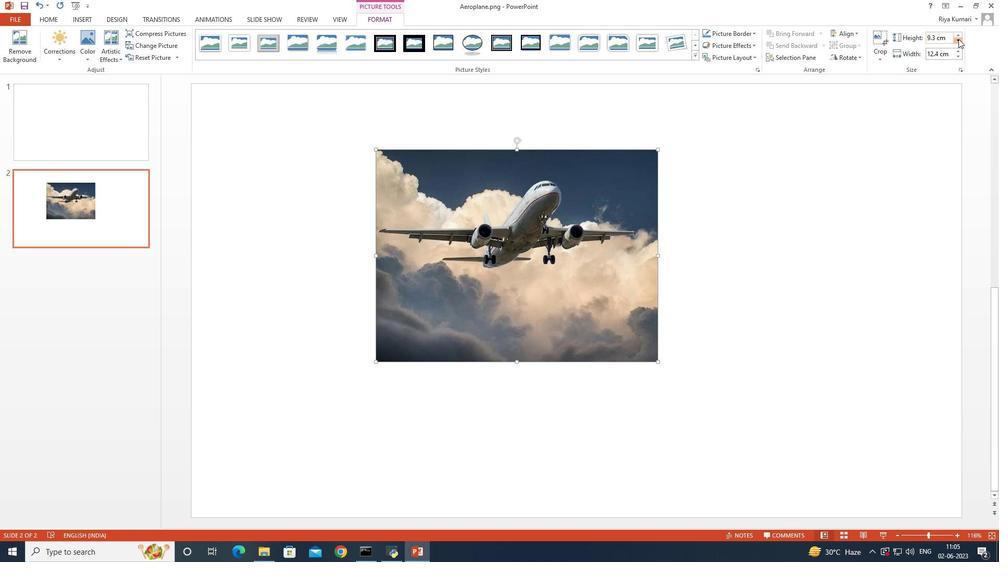
Action: Mouse pressed left at (959, 39)
Screenshot: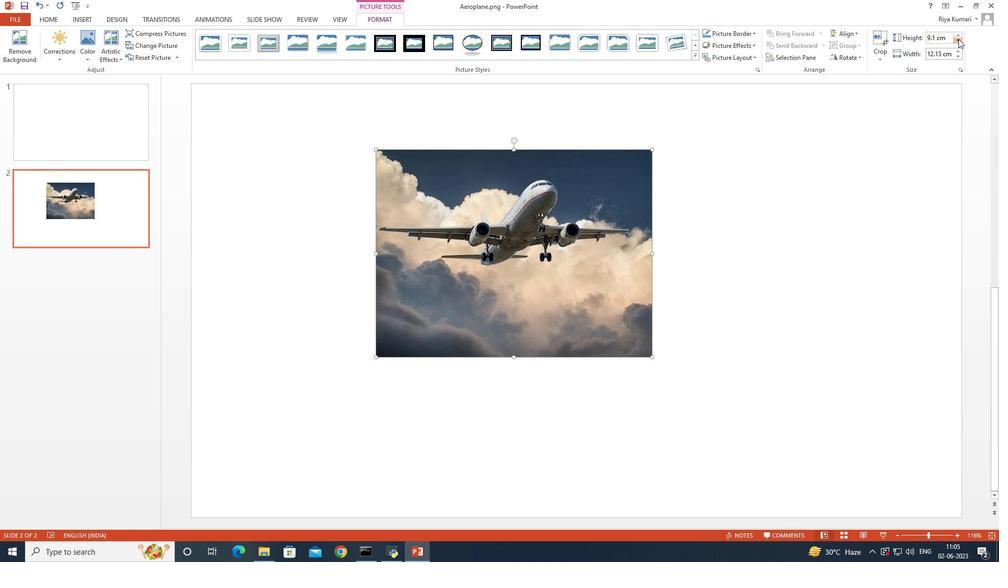 
Action: Mouse pressed left at (959, 39)
Screenshot: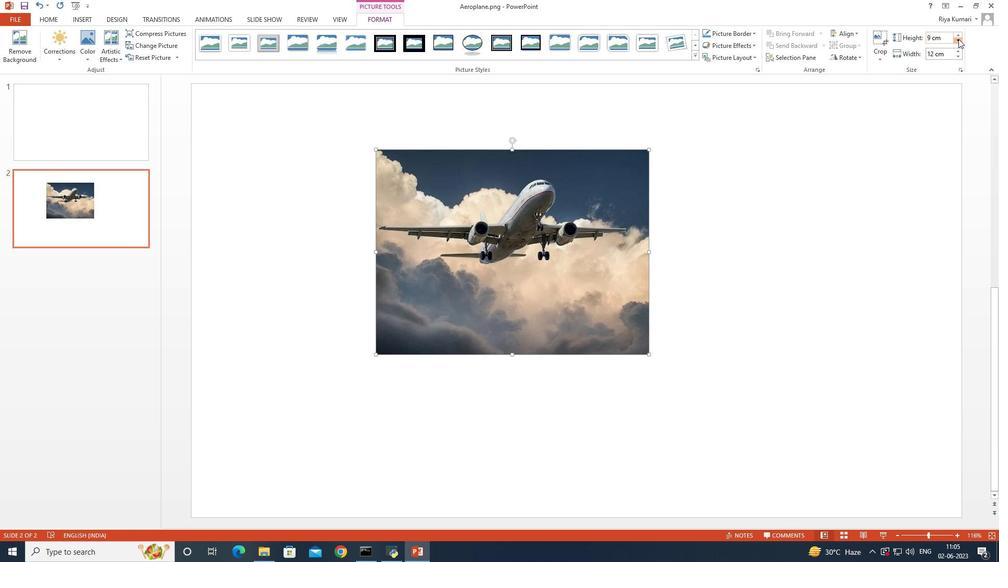 
Action: Mouse pressed left at (959, 39)
Screenshot: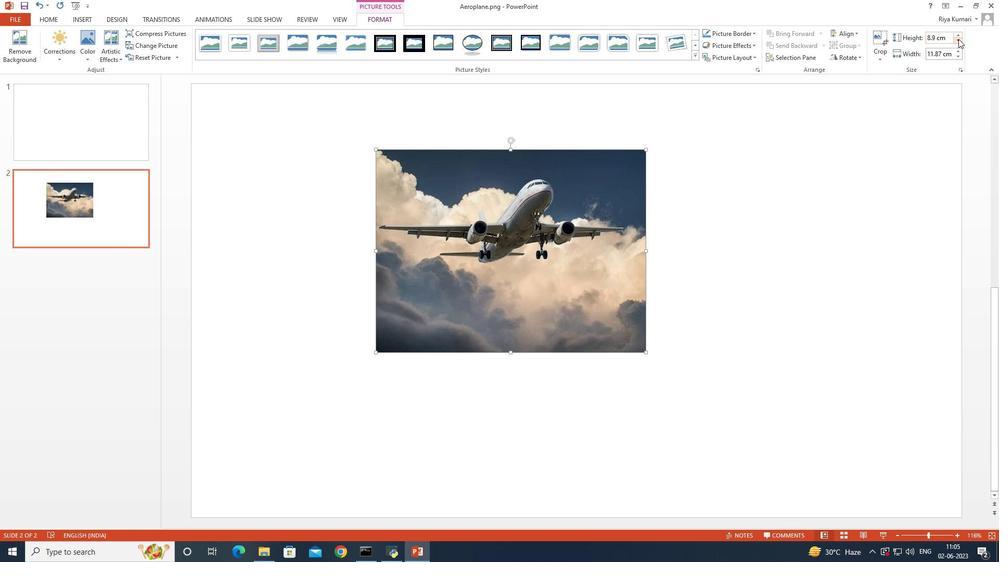 
Action: Mouse pressed left at (959, 39)
Screenshot: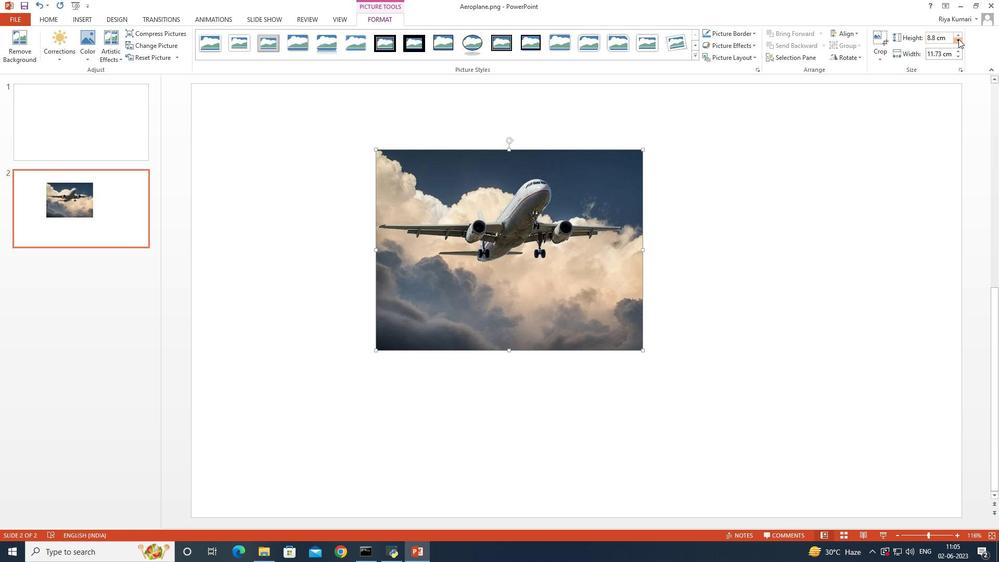 
Action: Mouse pressed left at (959, 39)
Screenshot: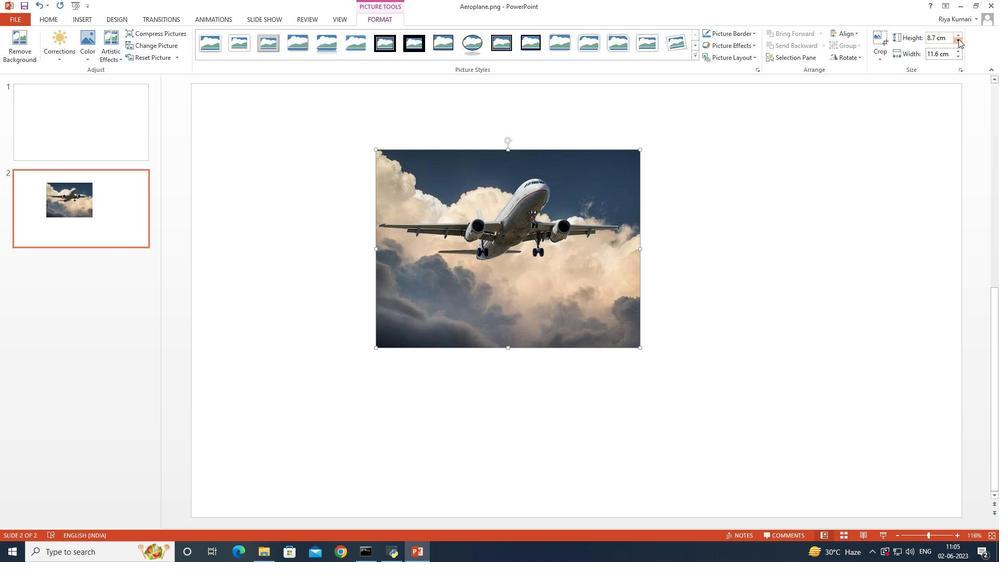 
Action: Mouse pressed left at (959, 39)
Screenshot: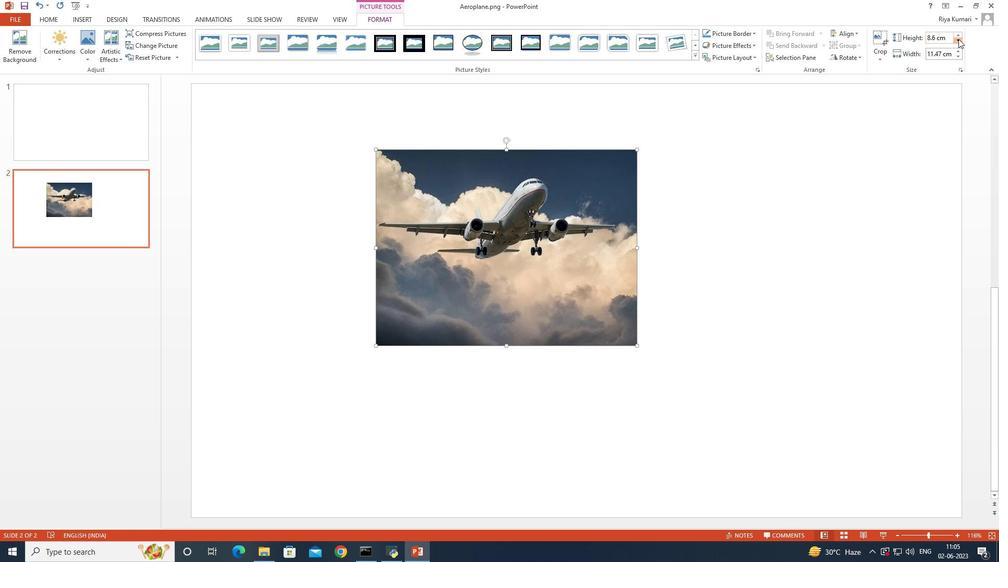 
Action: Mouse pressed left at (959, 39)
Screenshot: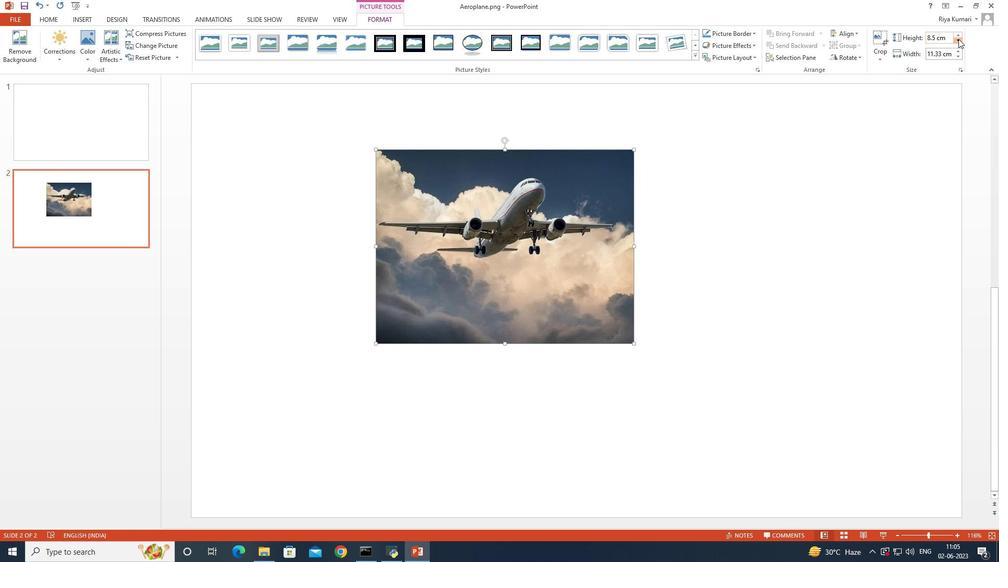 
Action: Mouse pressed left at (959, 39)
Screenshot: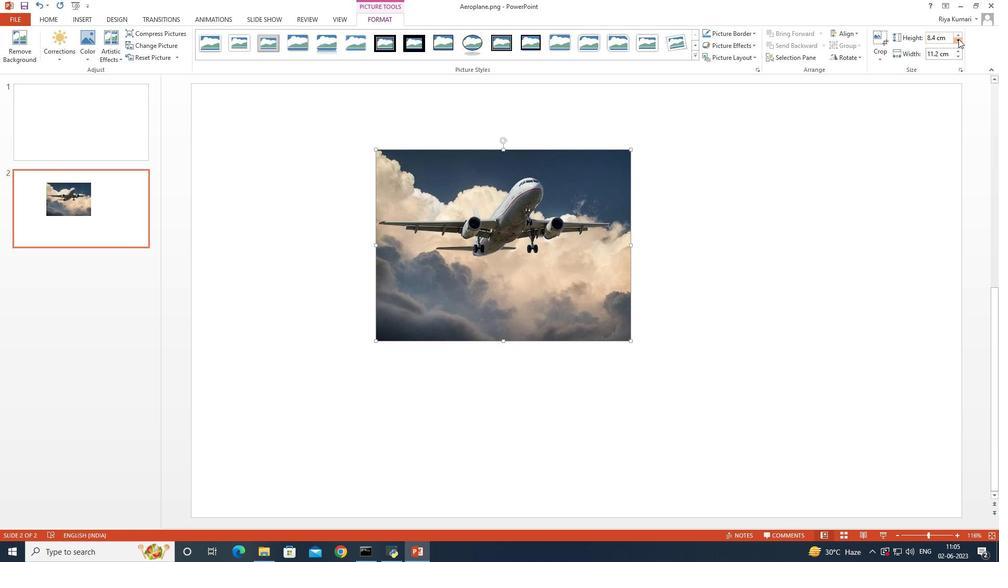 
Action: Mouse pressed left at (959, 39)
Screenshot: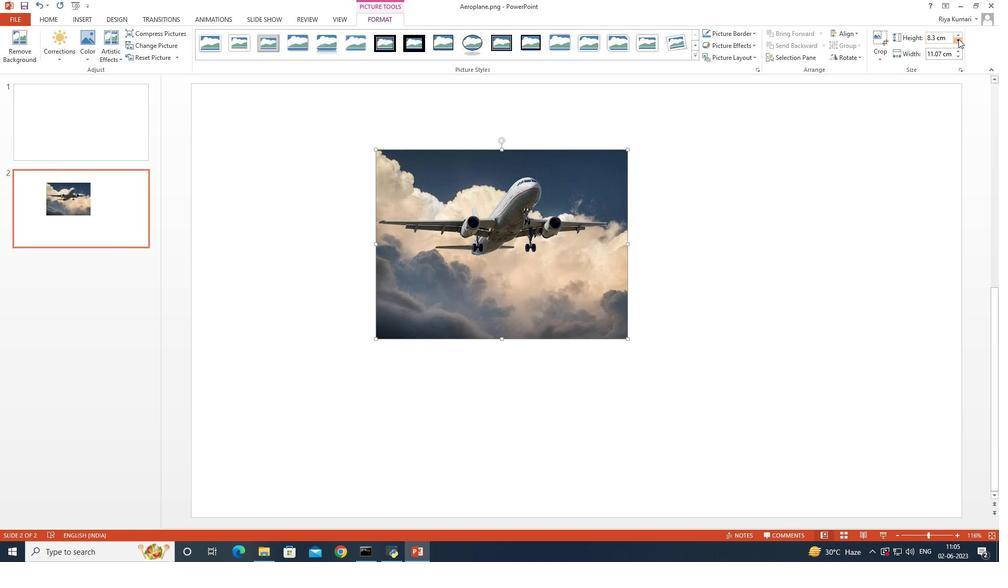 
Action: Mouse pressed left at (959, 39)
Screenshot: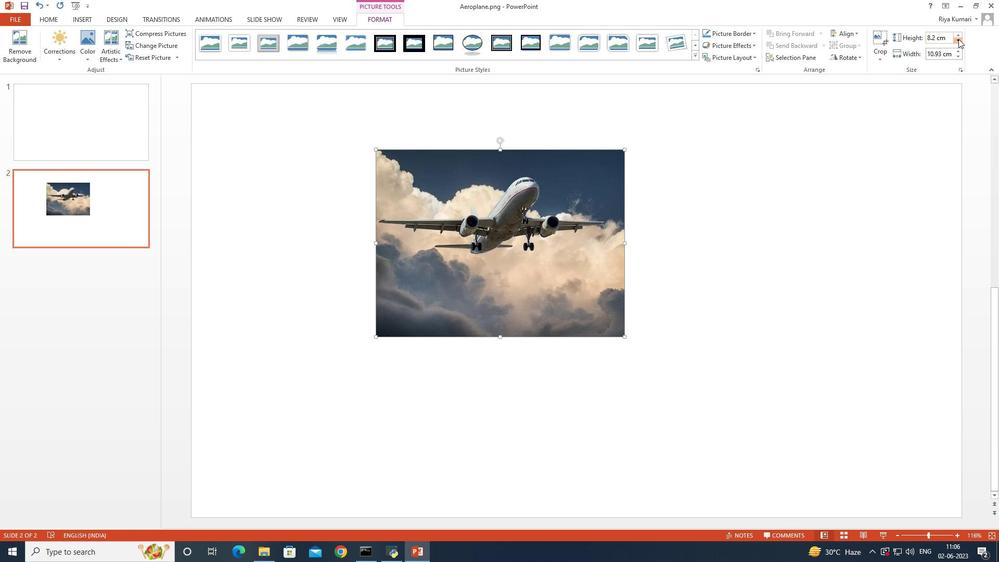 
Action: Mouse pressed left at (959, 39)
Screenshot: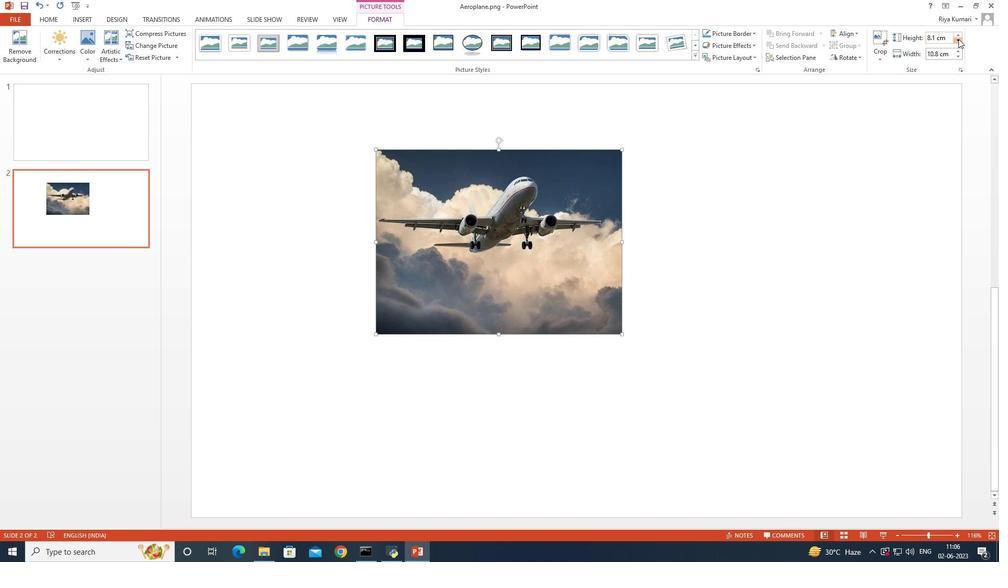 
Action: Mouse pressed left at (959, 39)
Screenshot: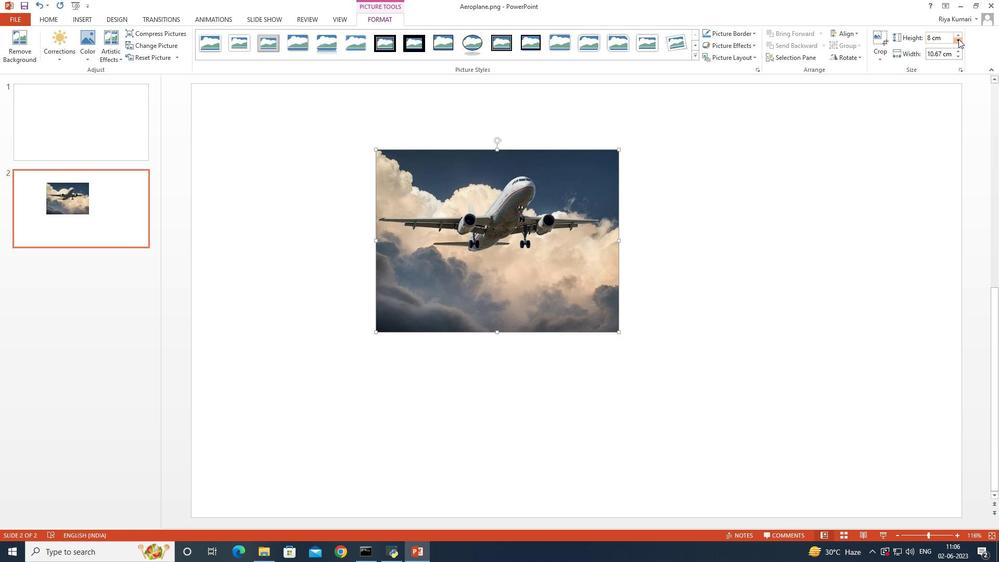 
Action: Mouse pressed left at (959, 39)
Screenshot: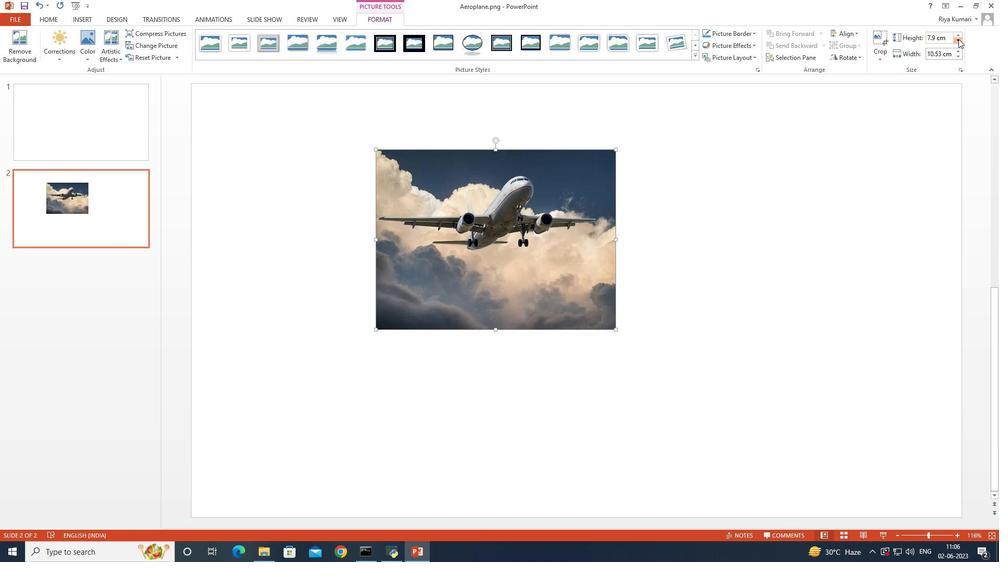 
Action: Mouse pressed left at (959, 39)
Screenshot: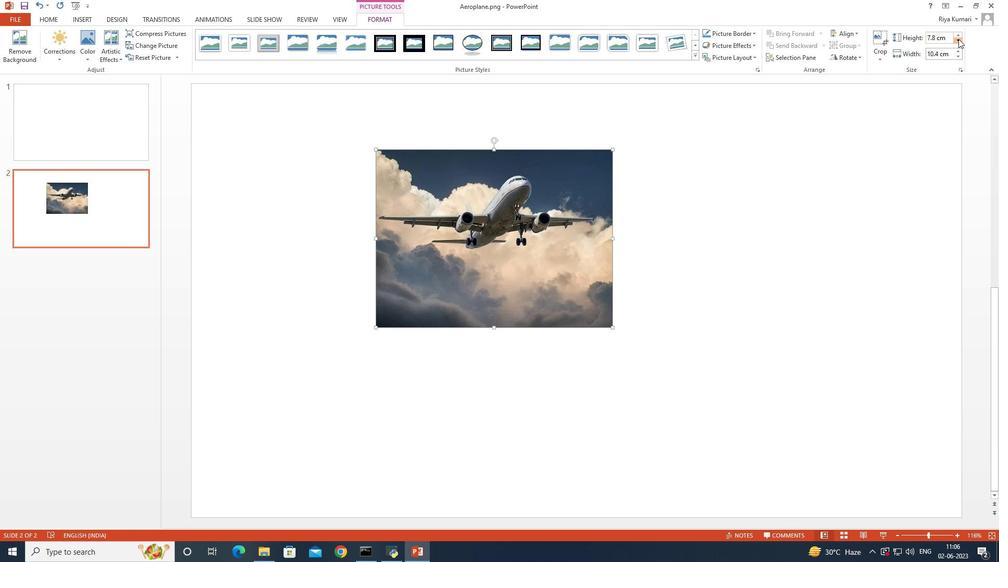 
Action: Mouse pressed left at (959, 39)
Screenshot: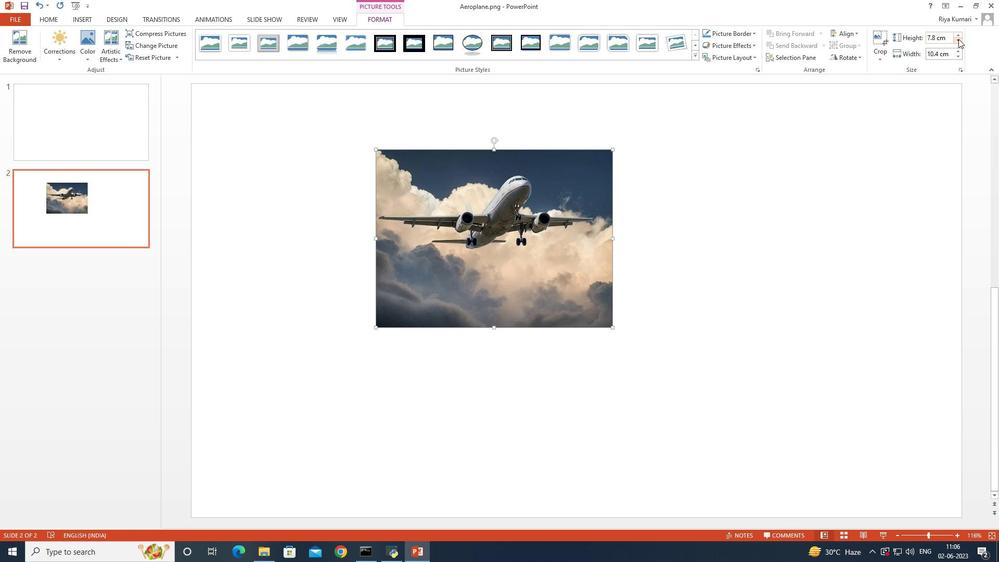 
Action: Mouse pressed left at (959, 39)
Screenshot: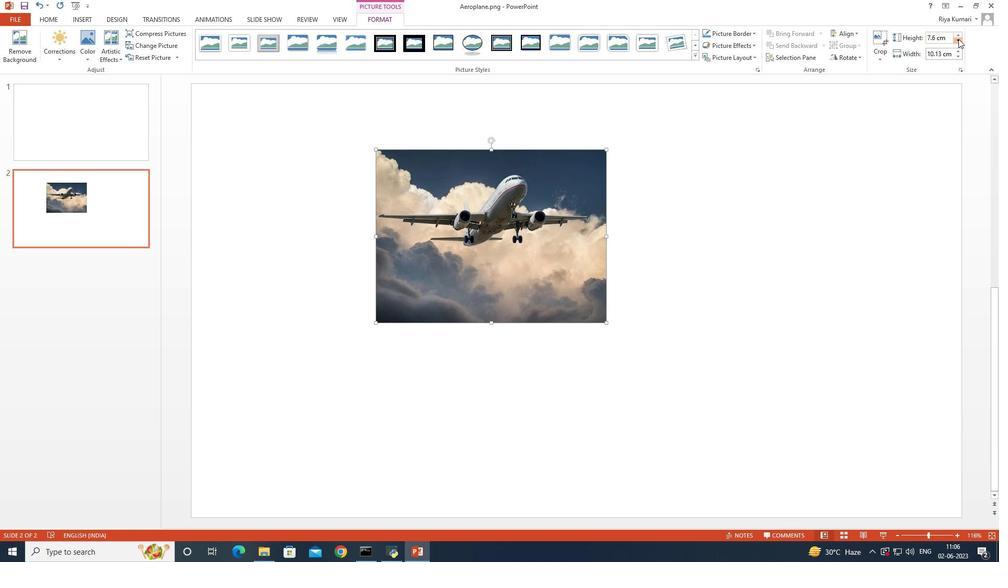 
Action: Mouse pressed left at (959, 39)
Screenshot: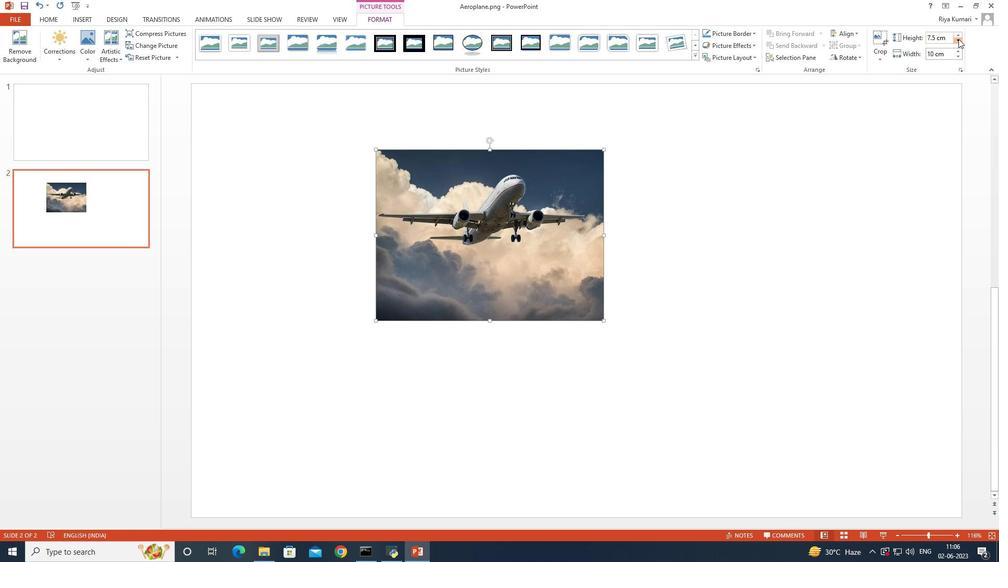 
Action: Mouse pressed left at (959, 39)
Screenshot: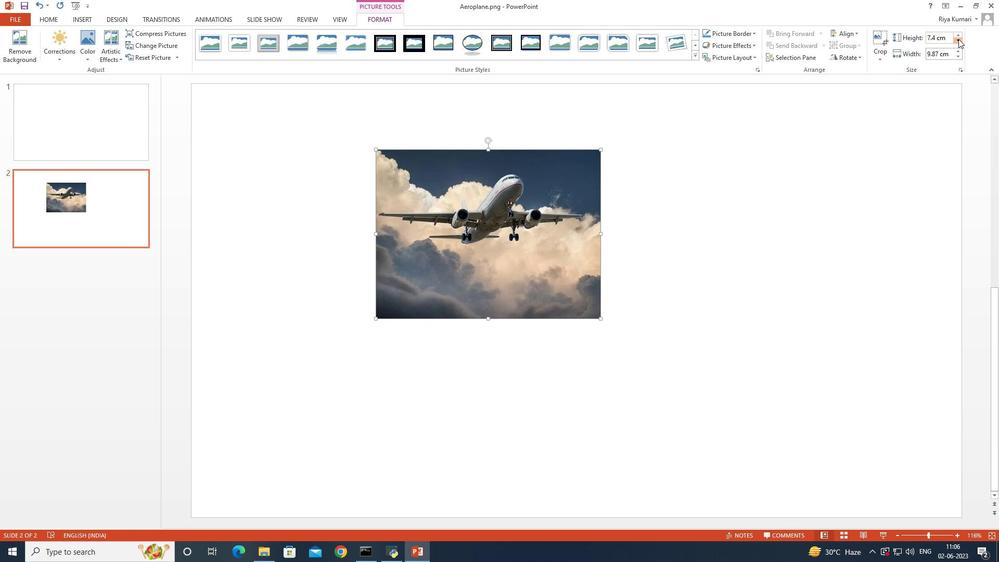 
Action: Mouse pressed left at (959, 39)
Screenshot: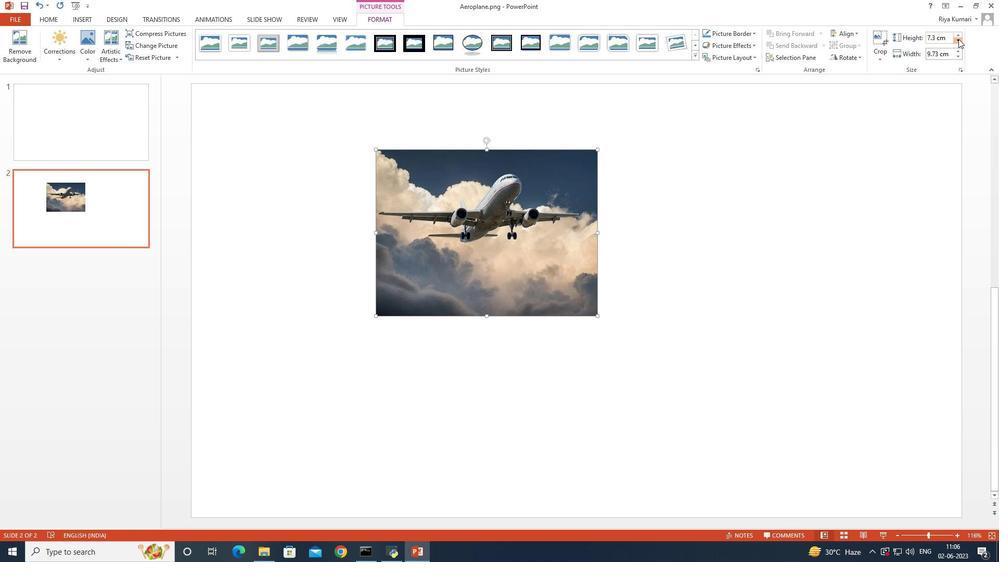 
Action: Mouse pressed left at (959, 39)
Screenshot: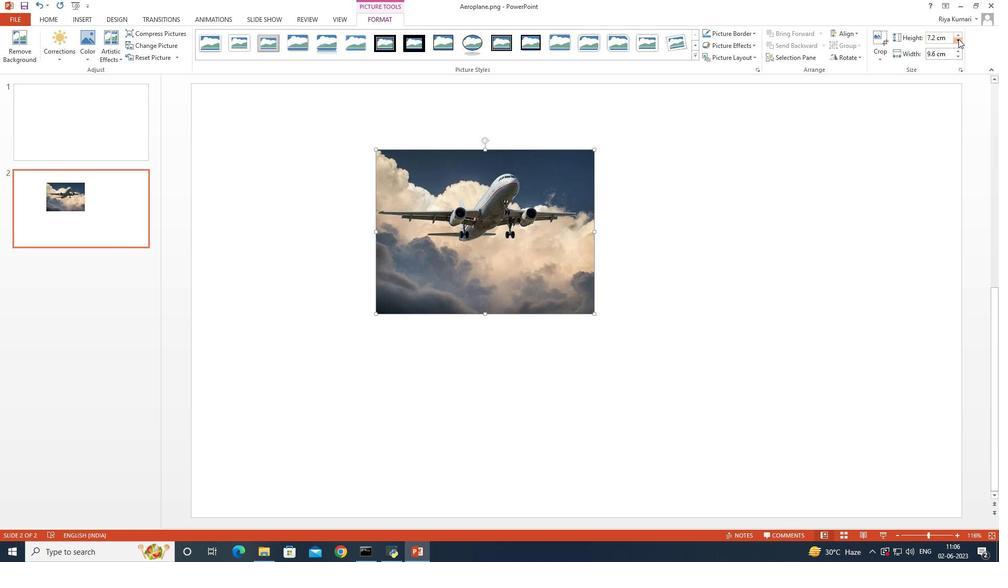 
Action: Mouse pressed left at (959, 39)
Screenshot: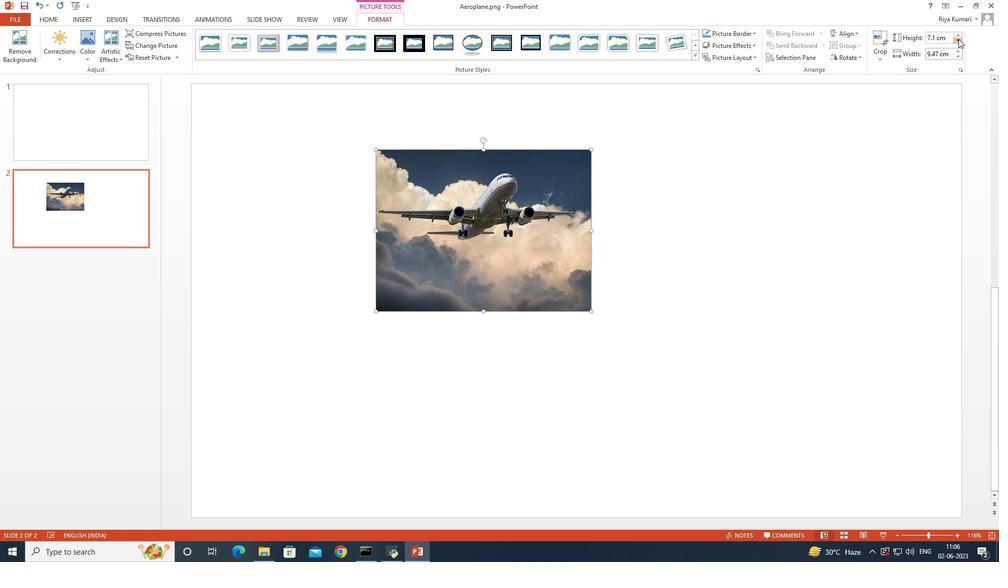 
Action: Mouse pressed left at (959, 39)
Screenshot: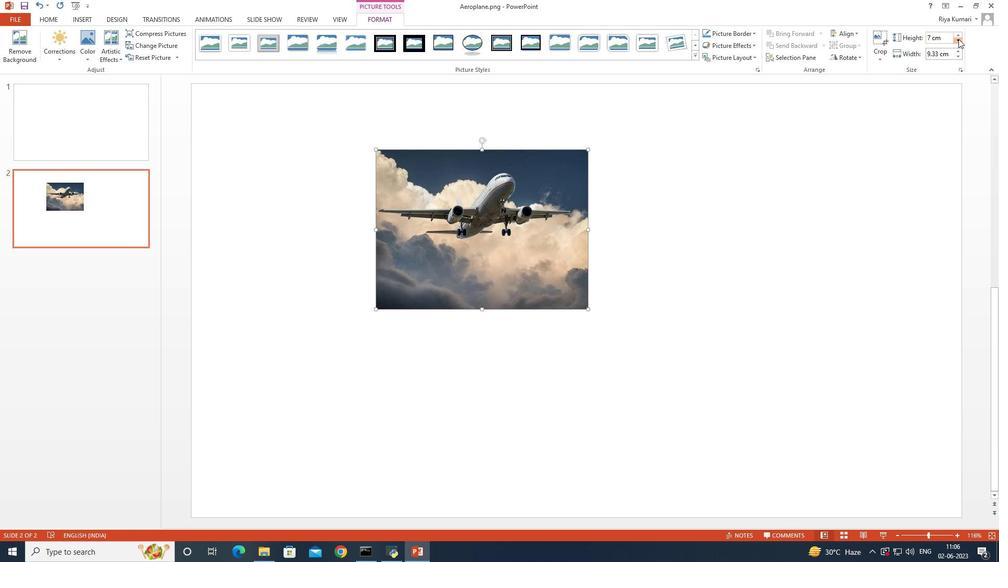 
Action: Mouse pressed left at (959, 39)
Screenshot: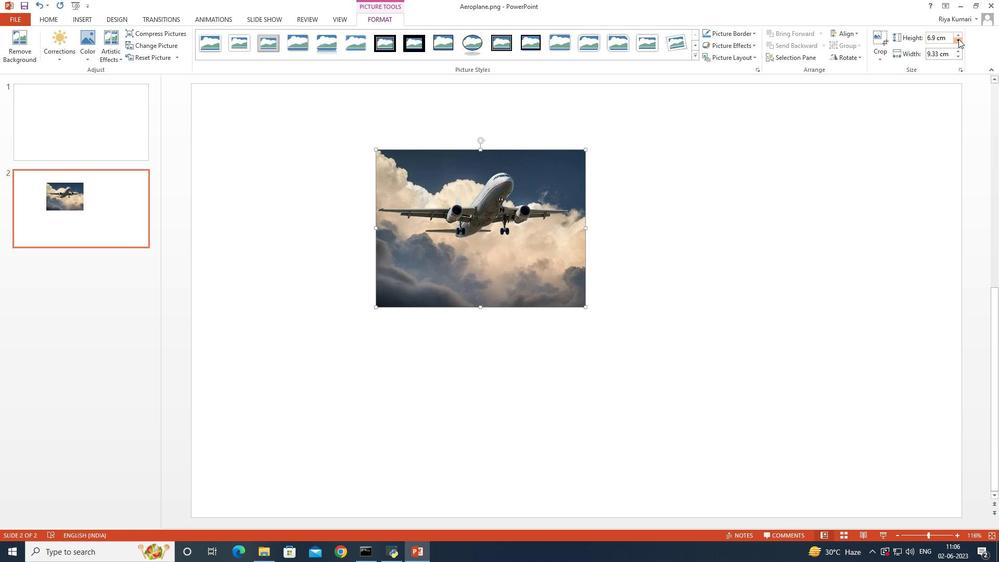 
Action: Mouse pressed left at (959, 39)
Screenshot: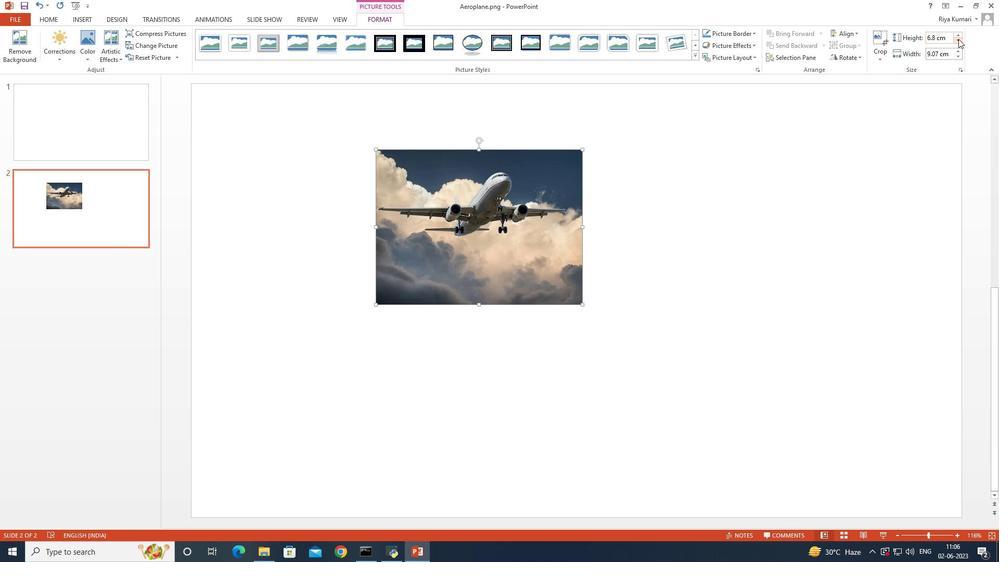 
Action: Mouse pressed left at (959, 39)
Screenshot: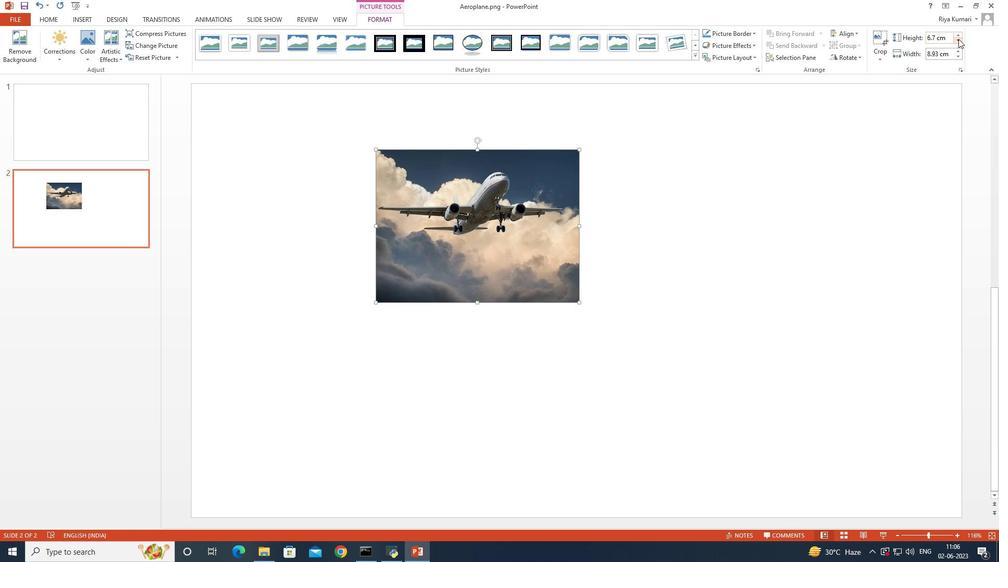 
Action: Mouse pressed left at (959, 39)
Screenshot: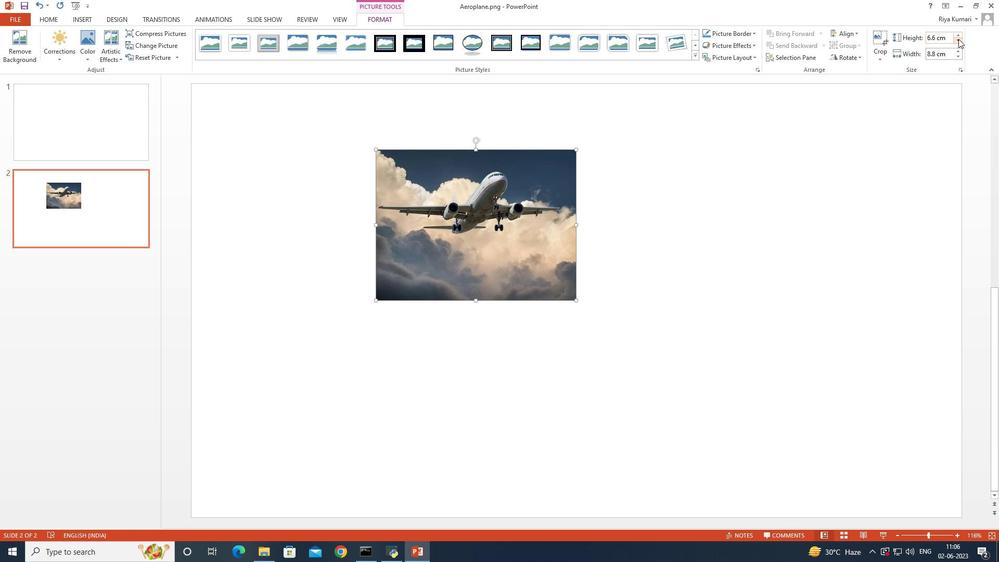 
Action: Mouse moved to (393, 38)
Screenshot: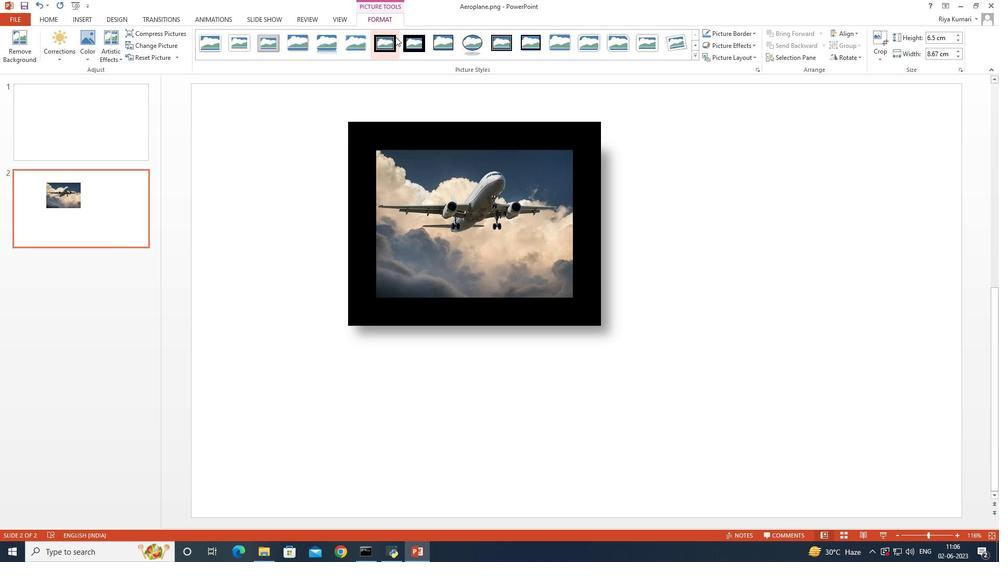 
Action: Mouse pressed left at (393, 38)
Screenshot: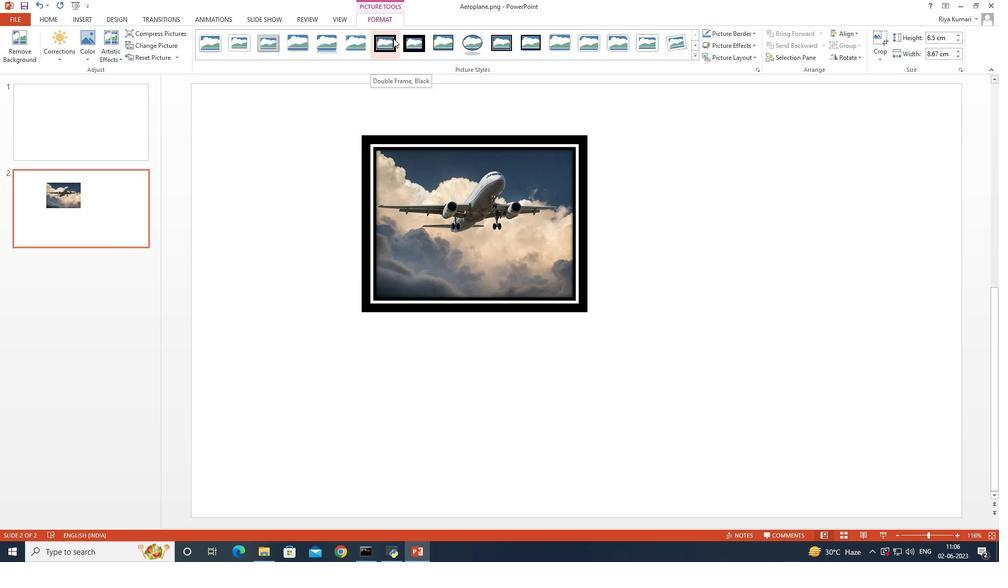 
Action: Mouse moved to (743, 32)
Screenshot: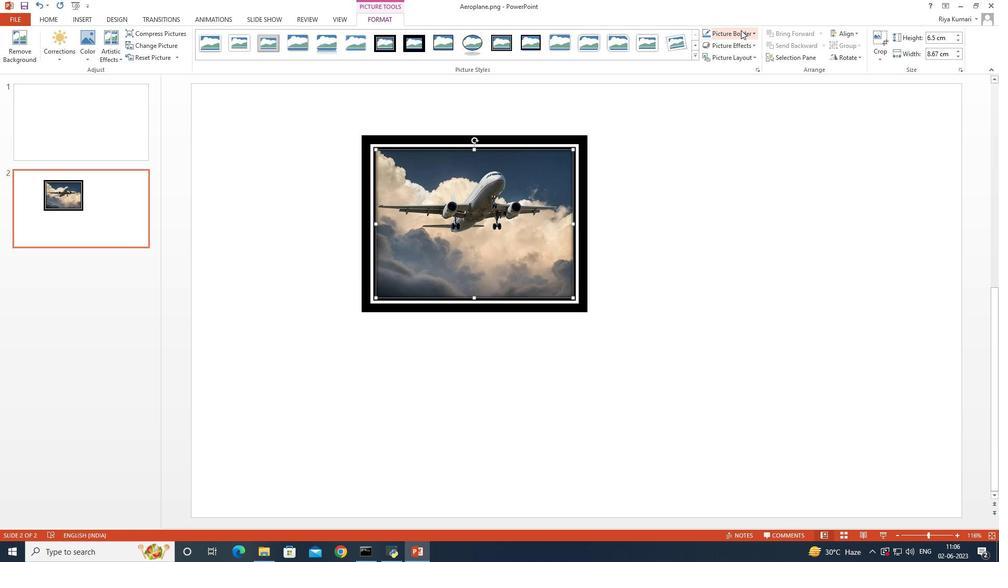 
Action: Mouse pressed left at (743, 32)
Screenshot: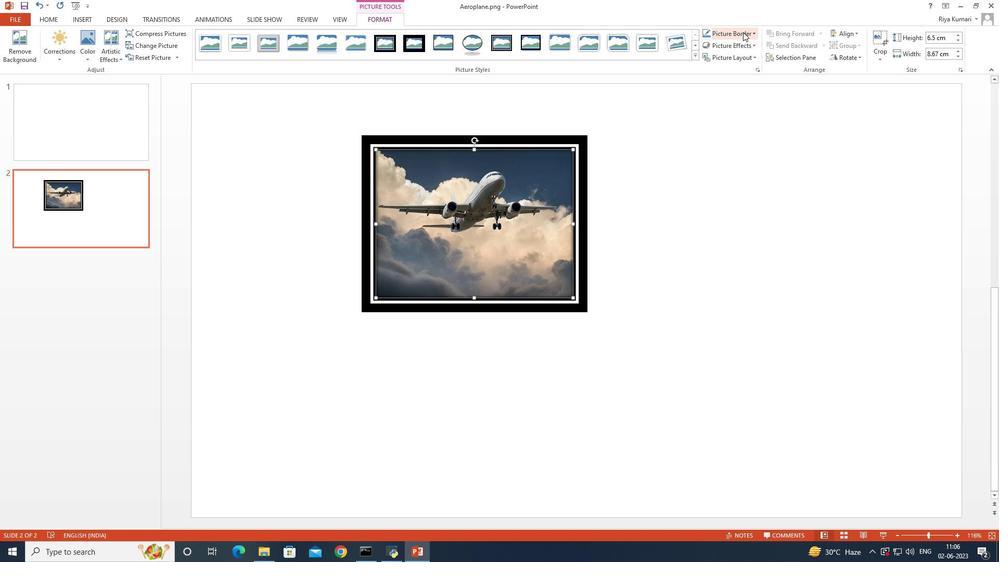 
Action: Mouse moved to (783, 83)
Screenshot: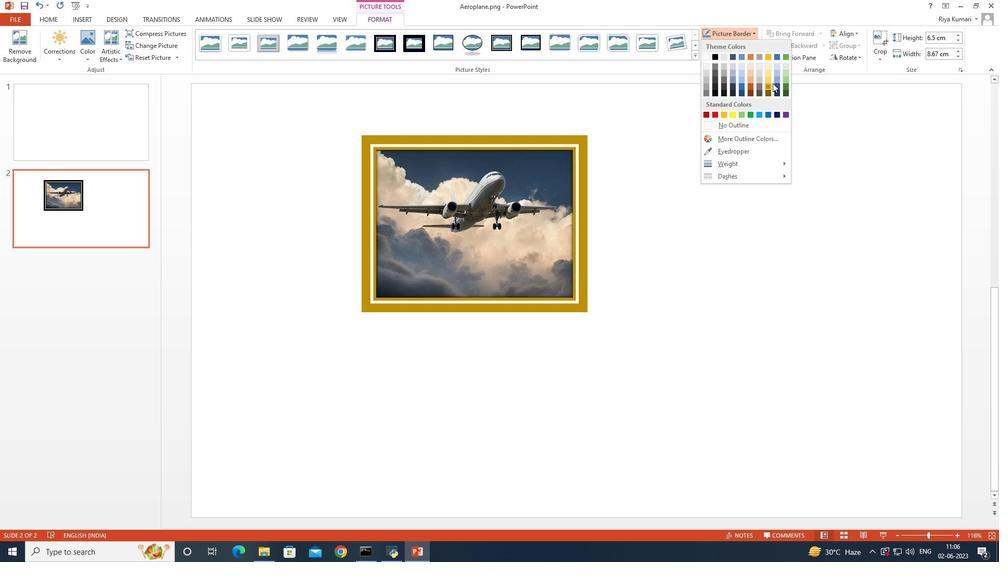 
Action: Mouse pressed left at (783, 83)
Screenshot: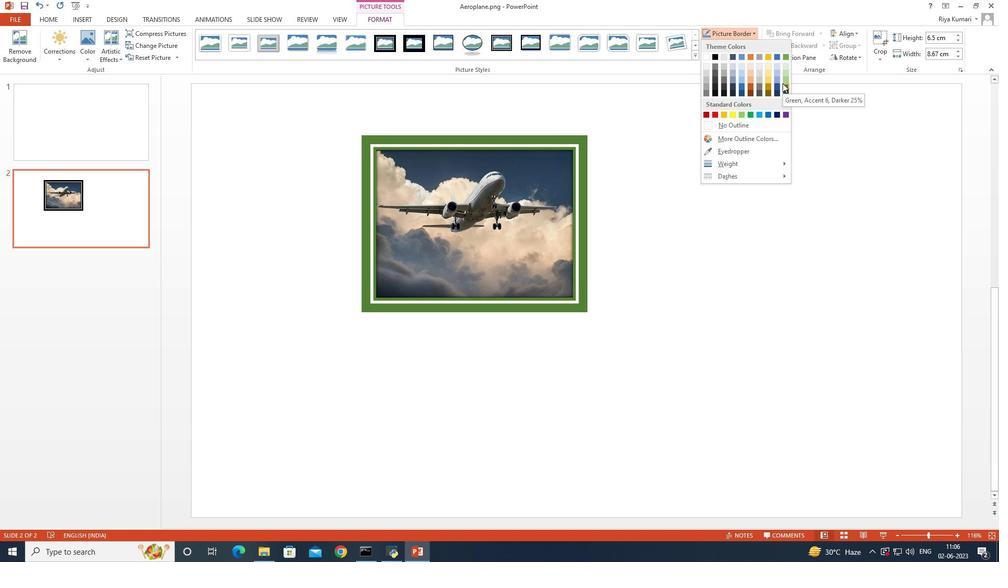 
Action: Mouse moved to (720, 149)
Screenshot: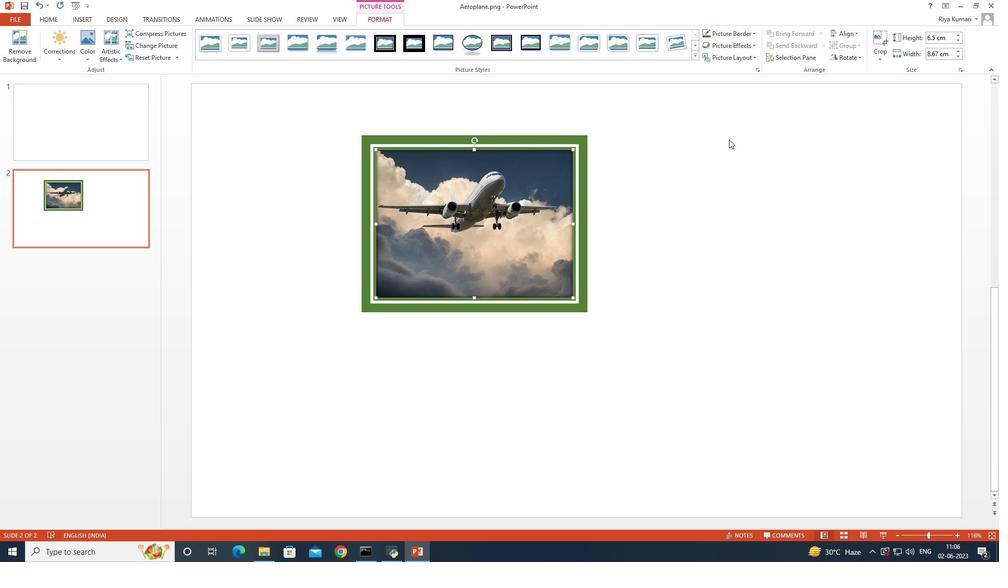 
Action: Mouse pressed left at (720, 149)
Screenshot: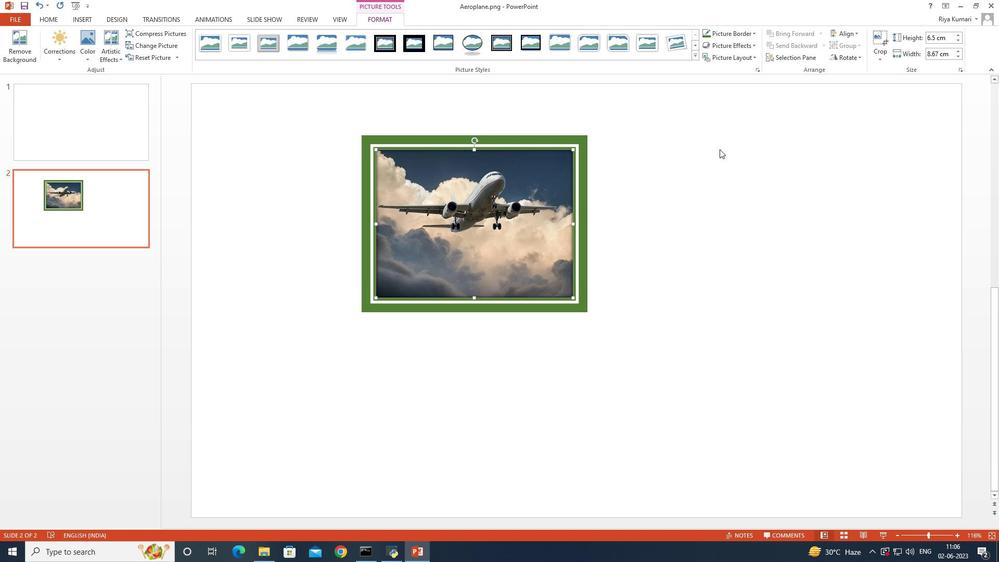 
Action: Mouse moved to (716, 145)
Screenshot: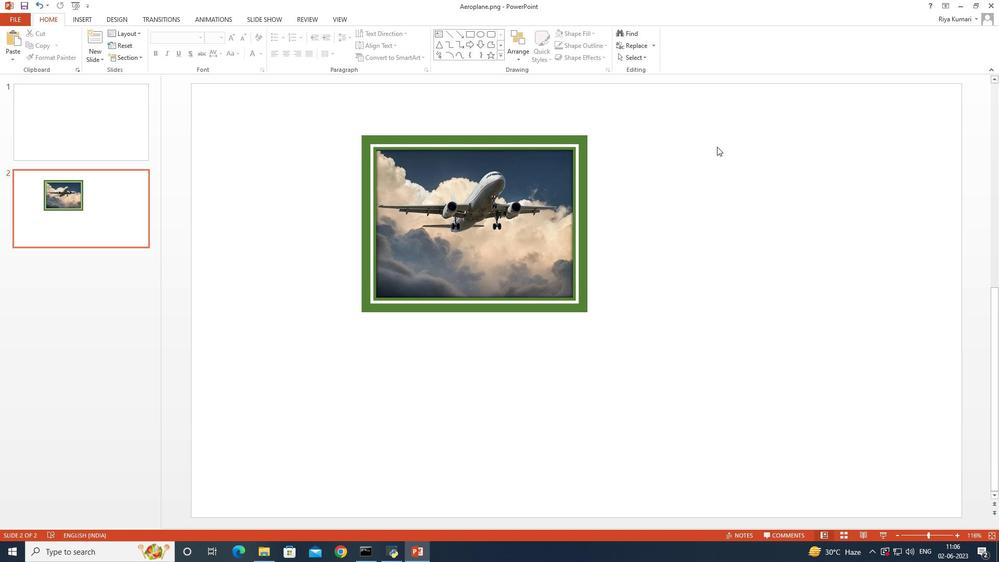 
